 Task: Create a sub task Release to Production / Go Live for the task  Implement payment gateway integration for the app in the project TreePlan , assign it to team member softage.9@softage.net and update the status of the sub task to  On Track  , set the priority of the sub task to Low.
Action: Mouse moved to (20, 60)
Screenshot: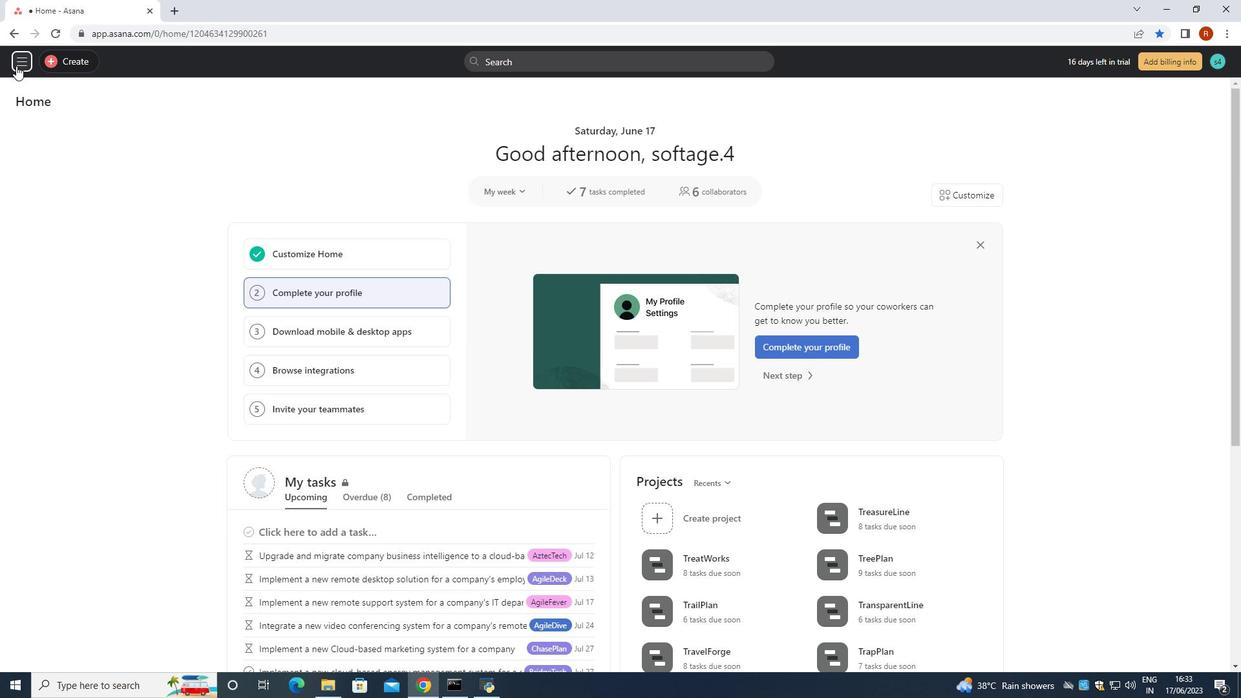 
Action: Mouse pressed left at (20, 60)
Screenshot: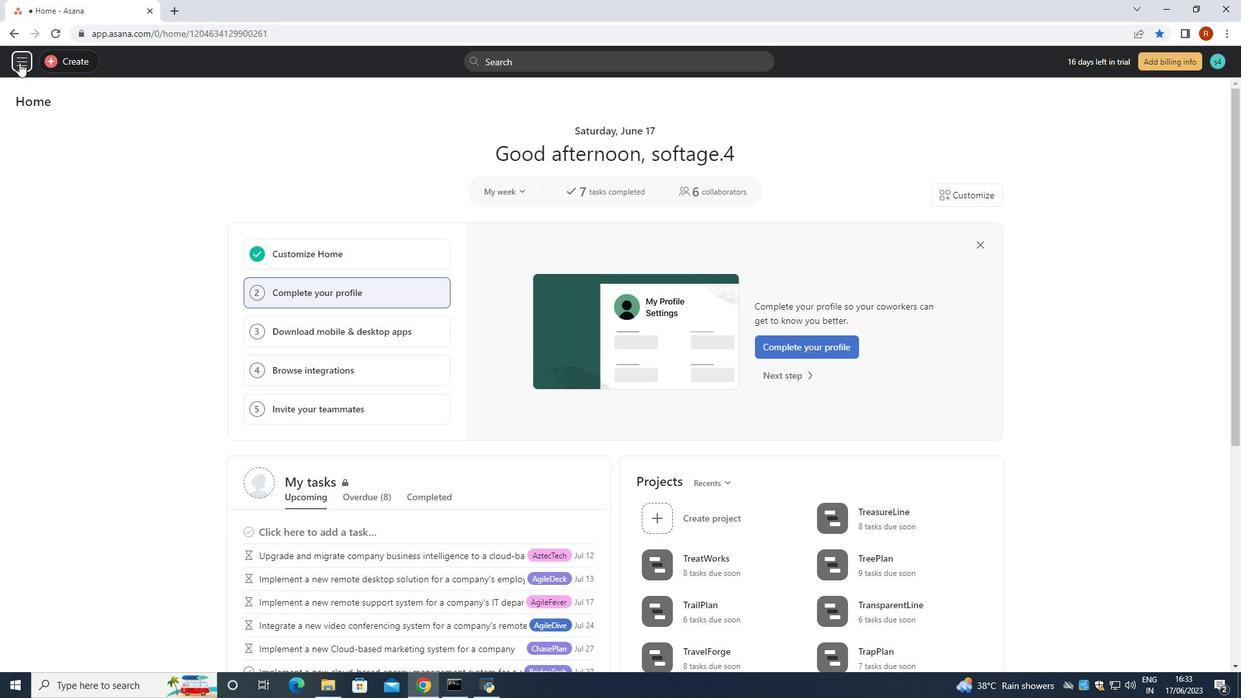 
Action: Mouse moved to (67, 296)
Screenshot: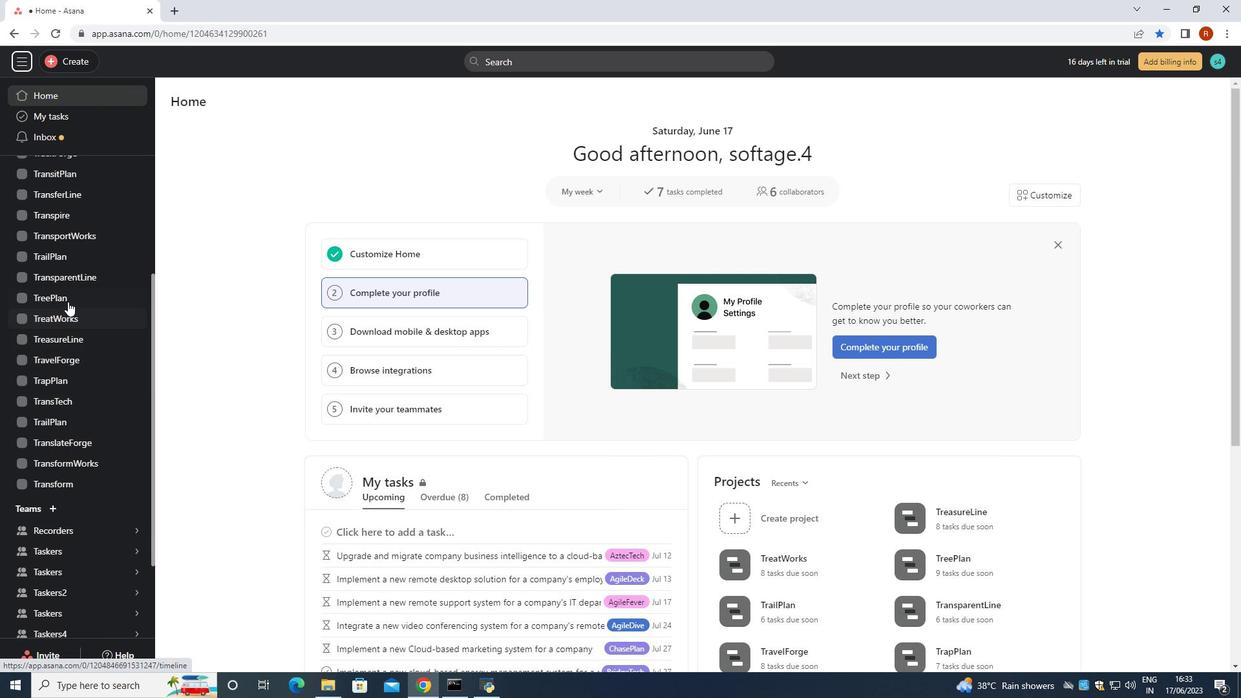 
Action: Mouse pressed left at (67, 296)
Screenshot: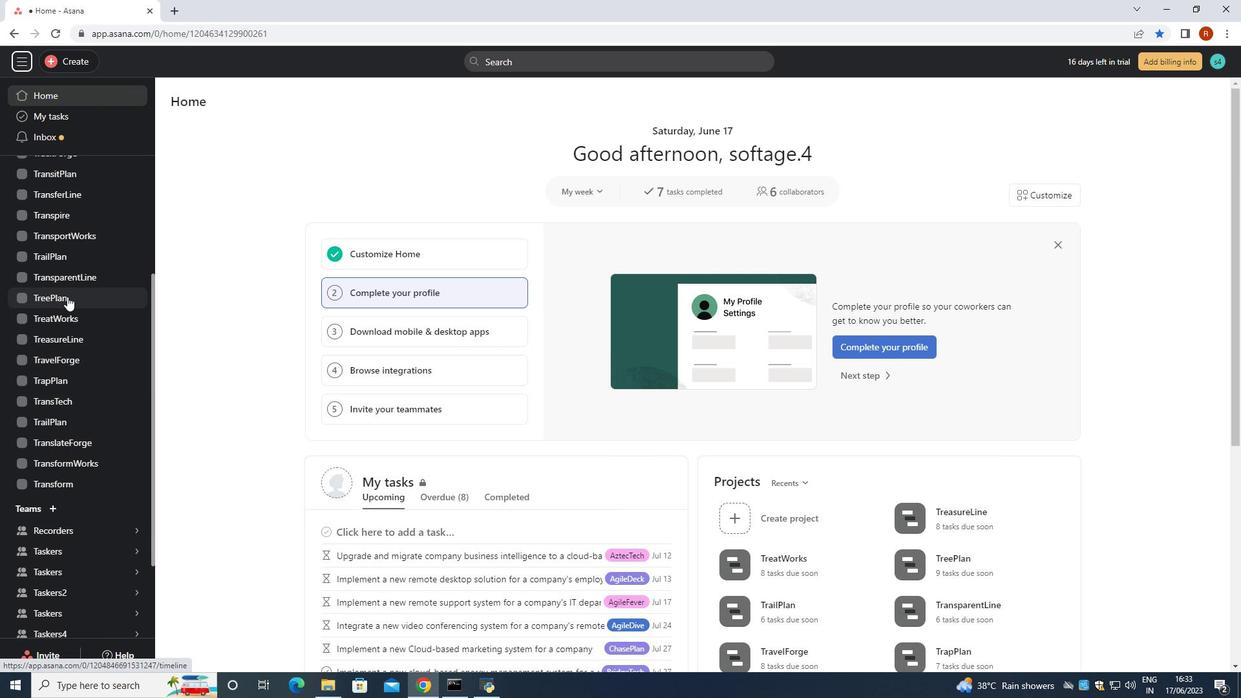 
Action: Mouse moved to (487, 311)
Screenshot: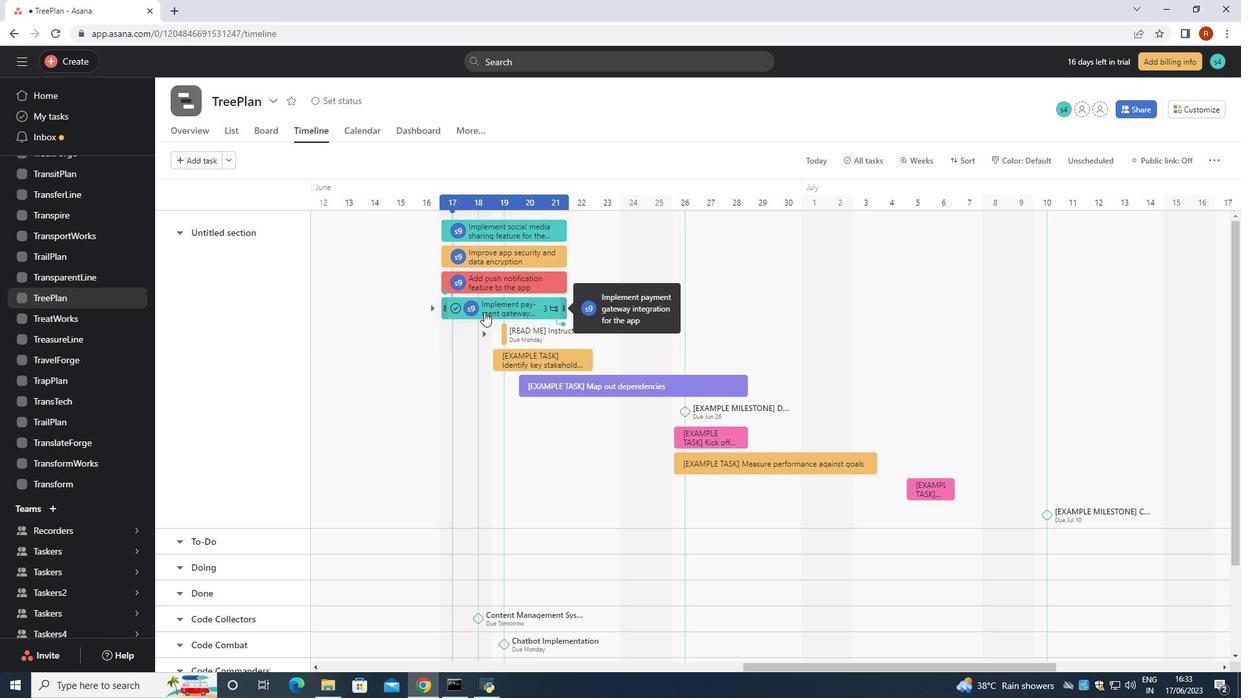 
Action: Mouse pressed left at (487, 311)
Screenshot: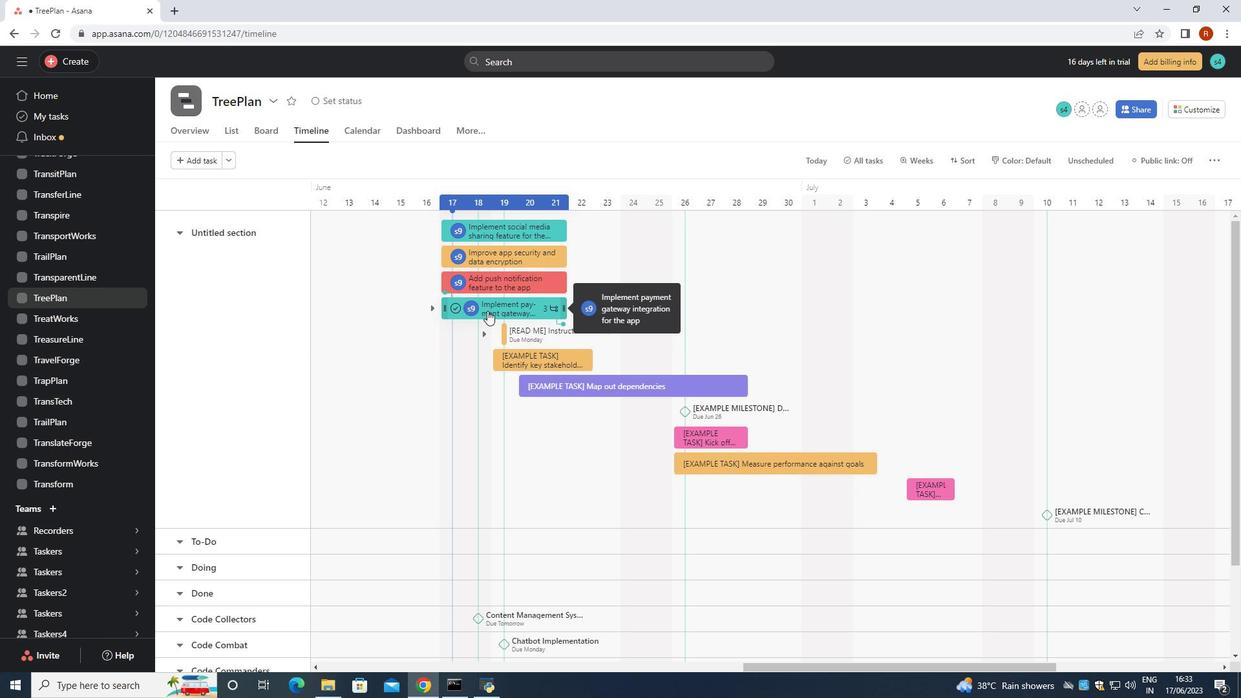 
Action: Mouse moved to (1037, 279)
Screenshot: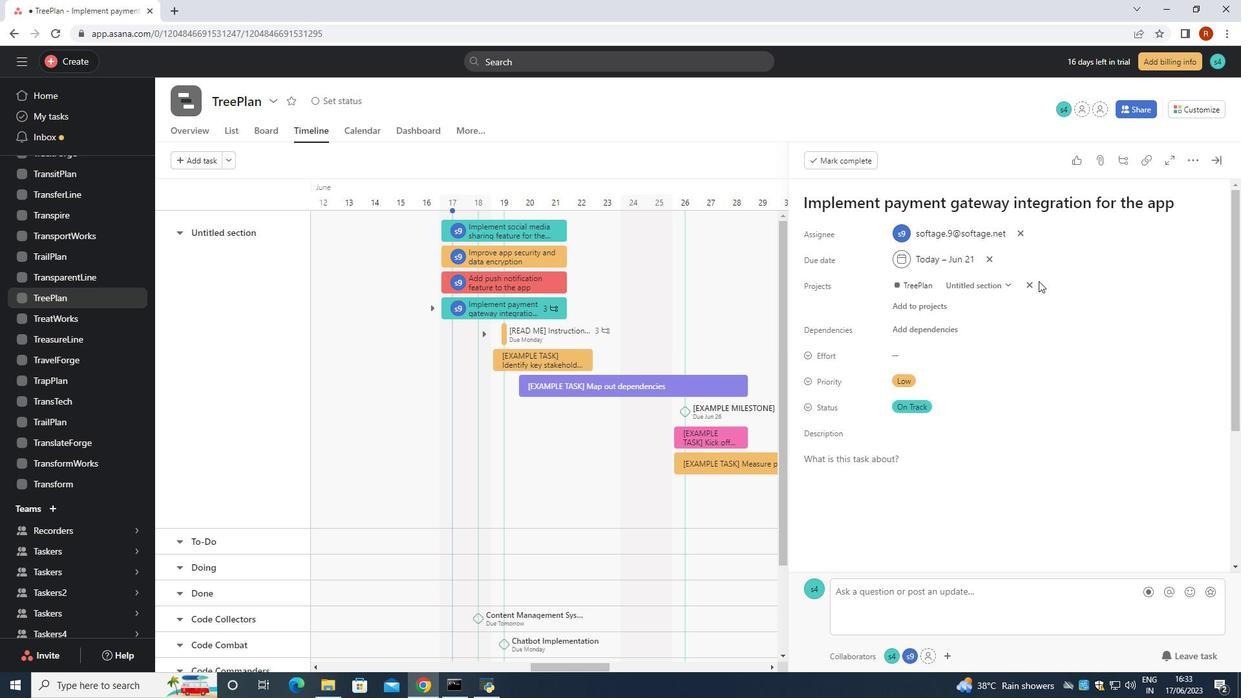 
Action: Mouse scrolled (1037, 278) with delta (0, 0)
Screenshot: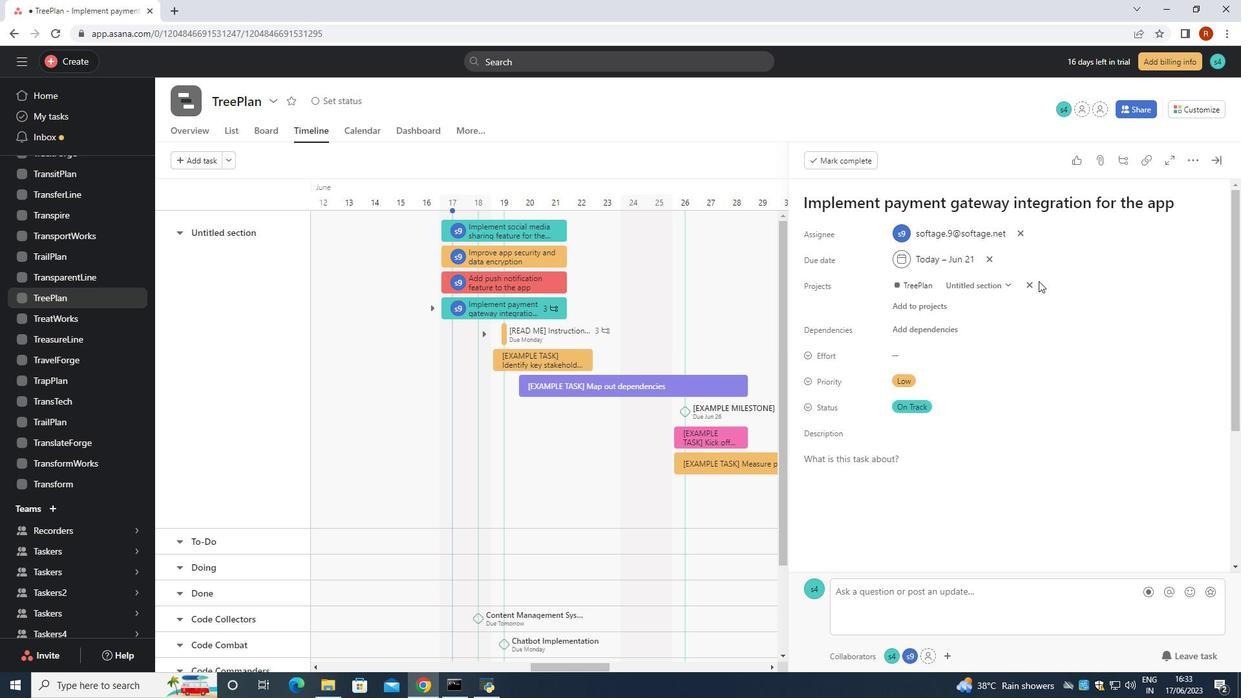 
Action: Mouse moved to (1035, 279)
Screenshot: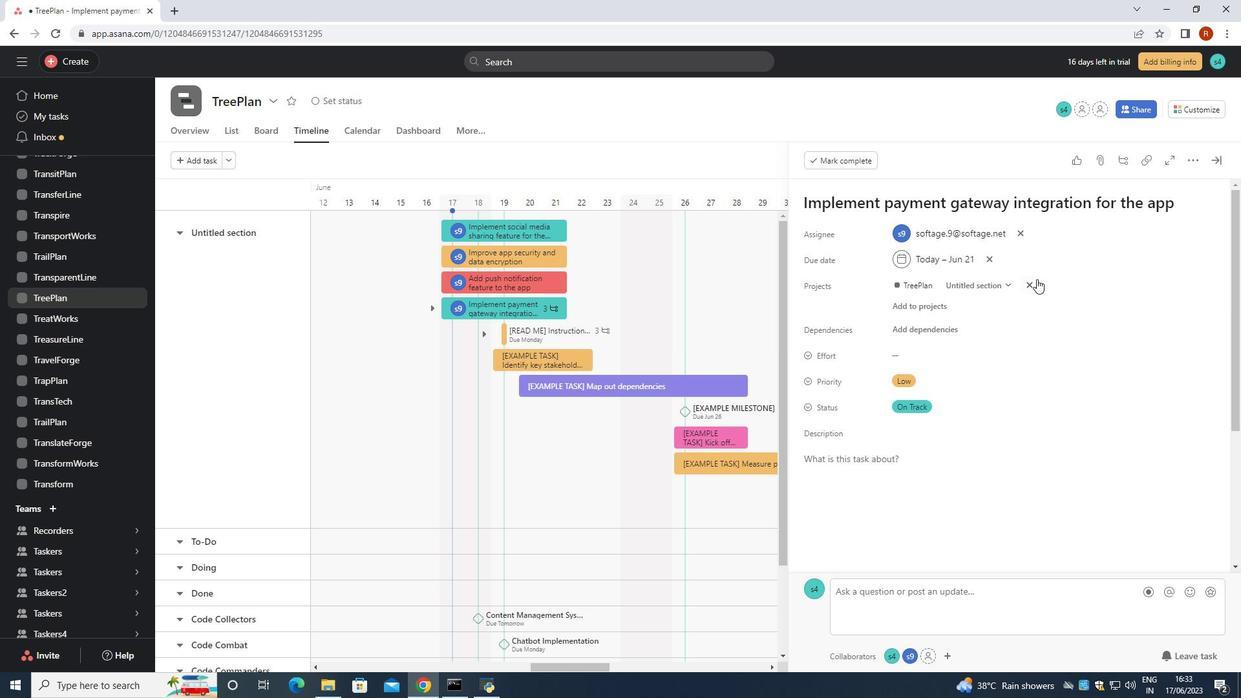 
Action: Mouse scrolled (1035, 278) with delta (0, 0)
Screenshot: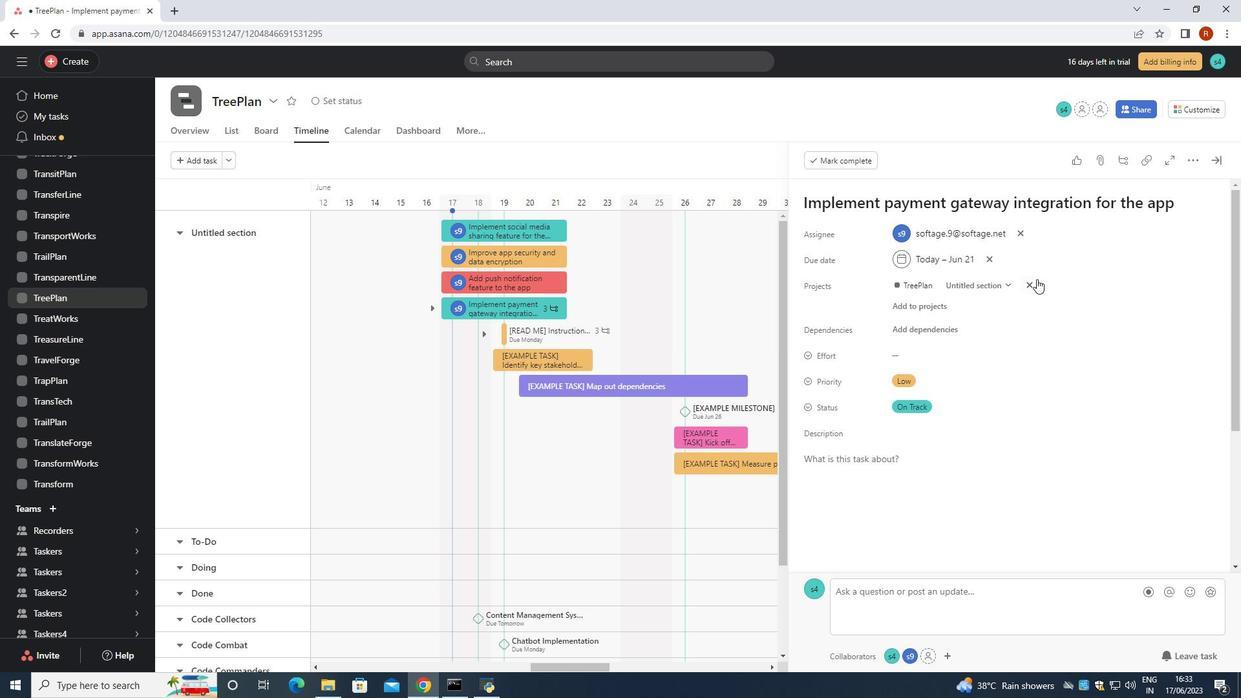 
Action: Mouse moved to (1028, 294)
Screenshot: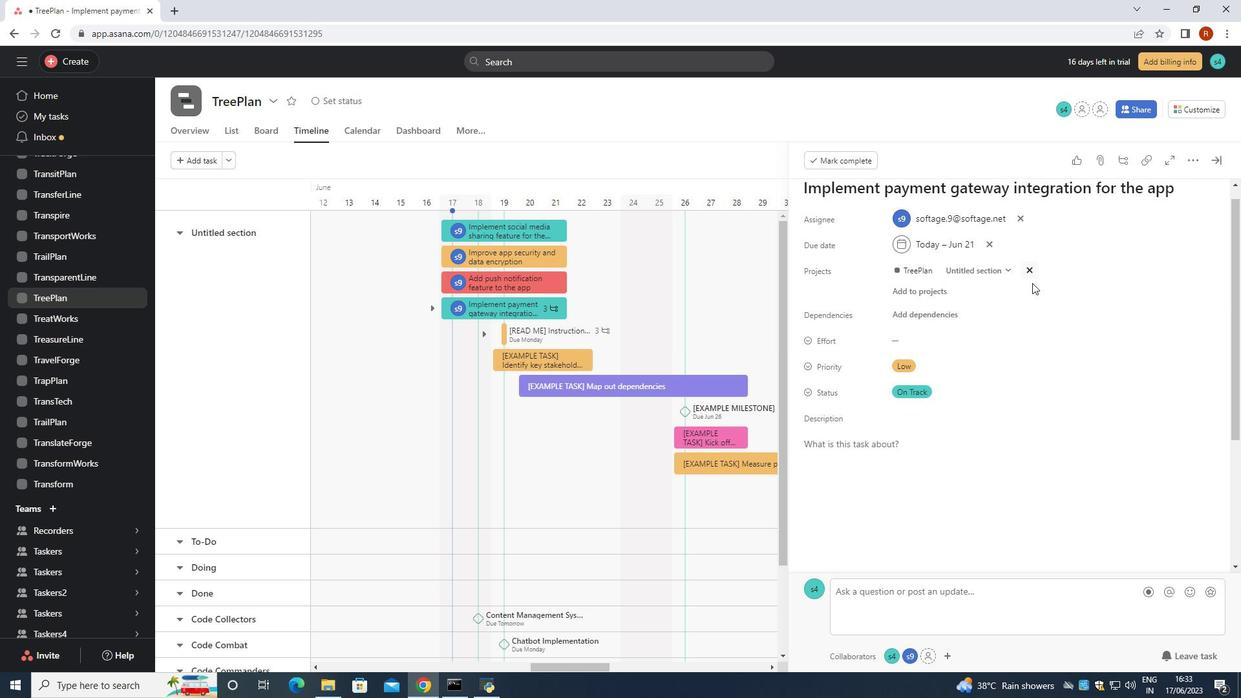 
Action: Mouse scrolled (1030, 289) with delta (0, 0)
Screenshot: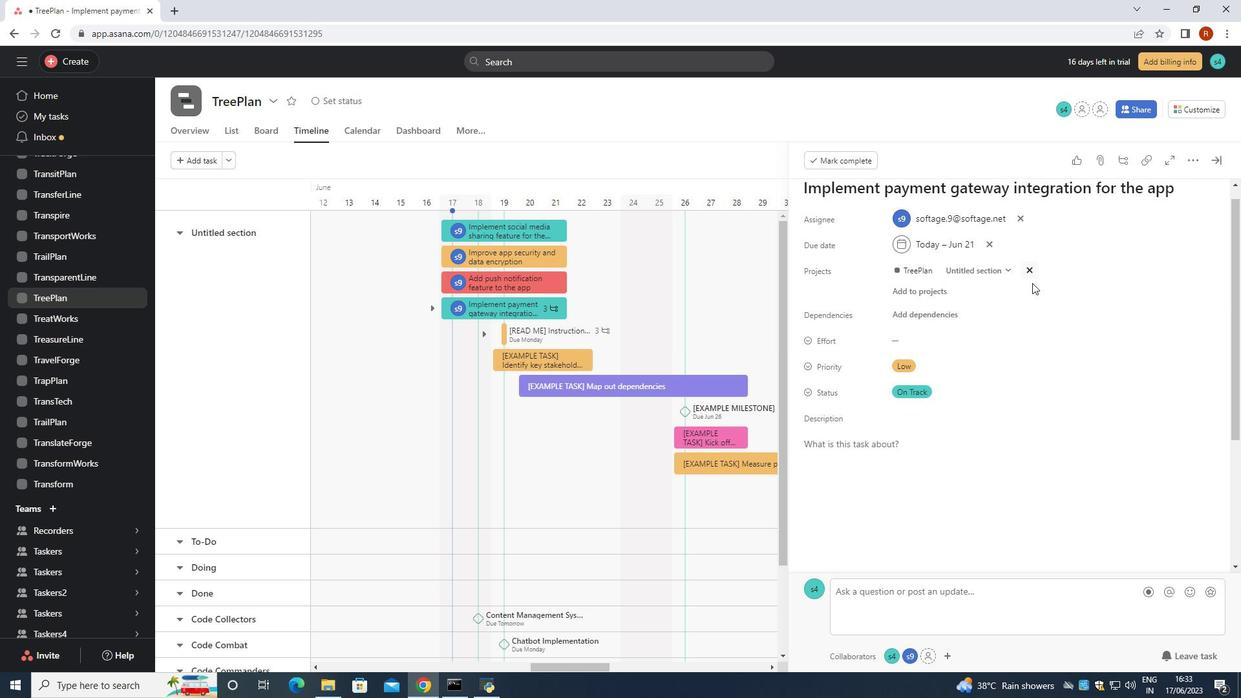 
Action: Mouse moved to (1027, 302)
Screenshot: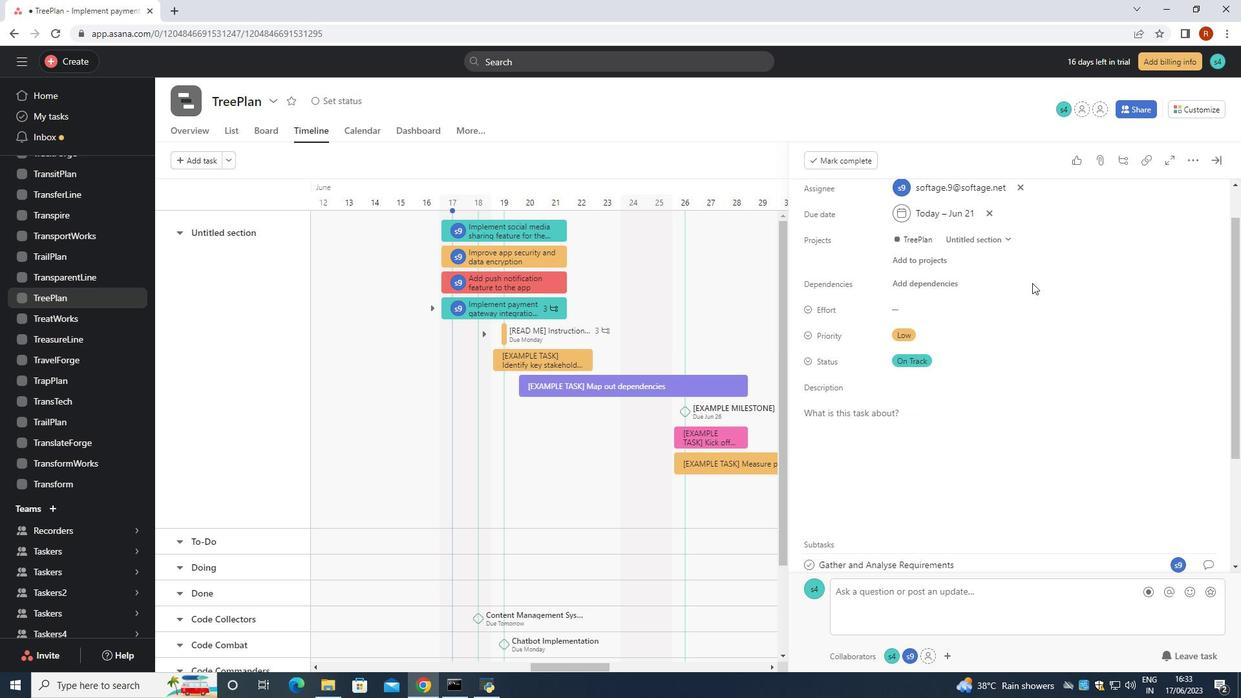 
Action: Mouse scrolled (1028, 295) with delta (0, 0)
Screenshot: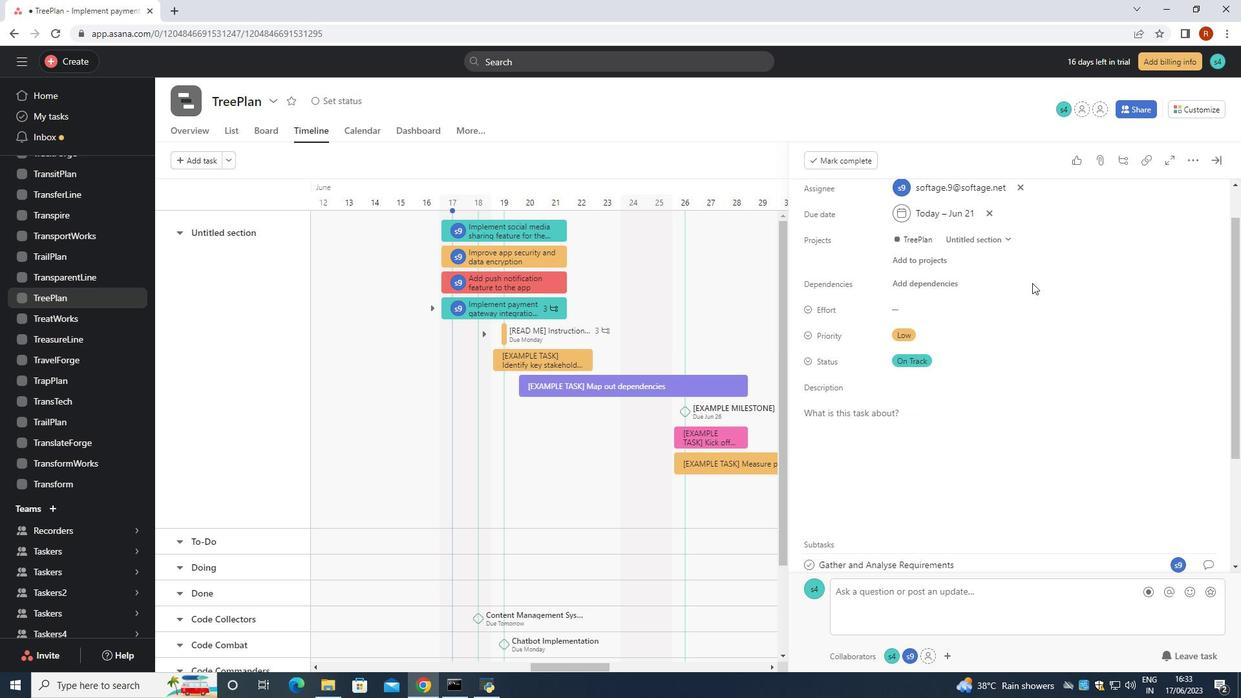
Action: Mouse moved to (1024, 307)
Screenshot: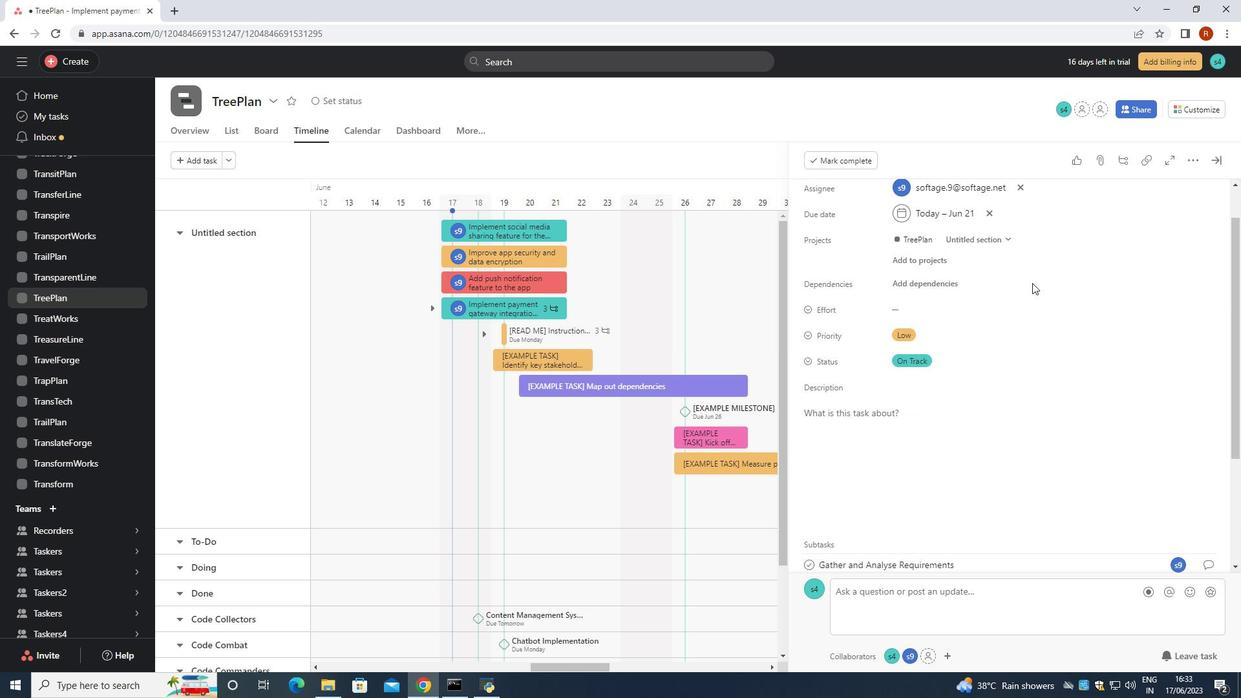 
Action: Mouse scrolled (1027, 301) with delta (0, 0)
Screenshot: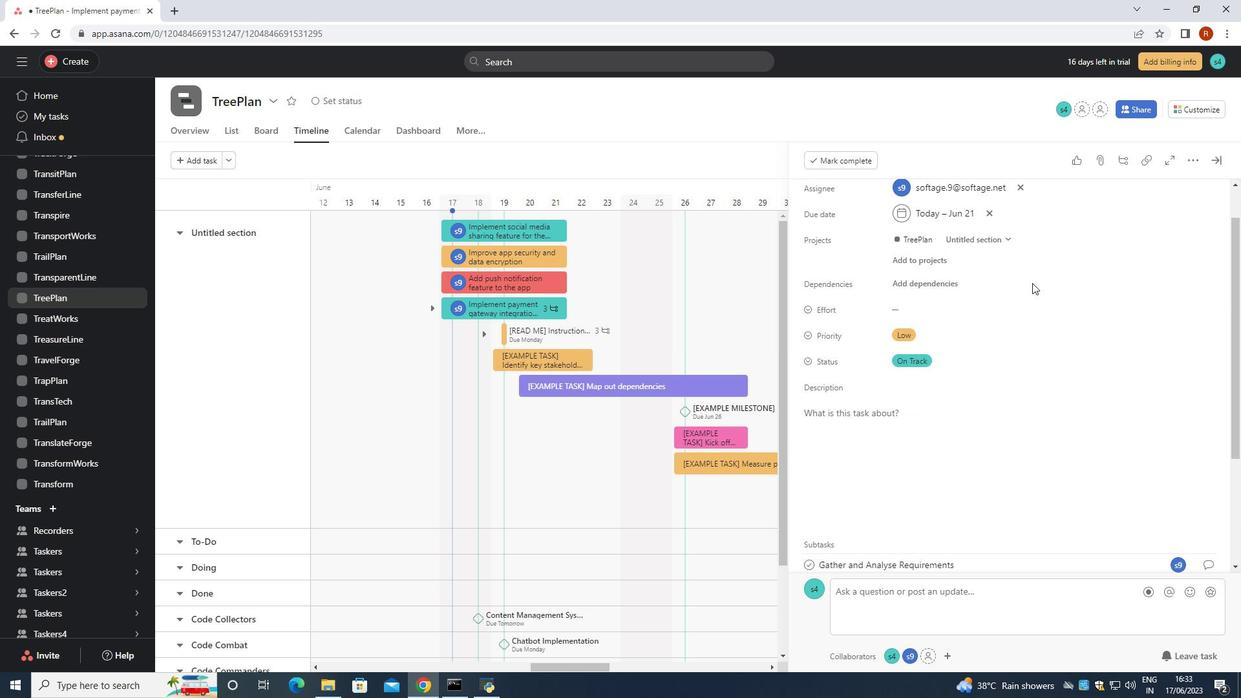 
Action: Mouse moved to (998, 349)
Screenshot: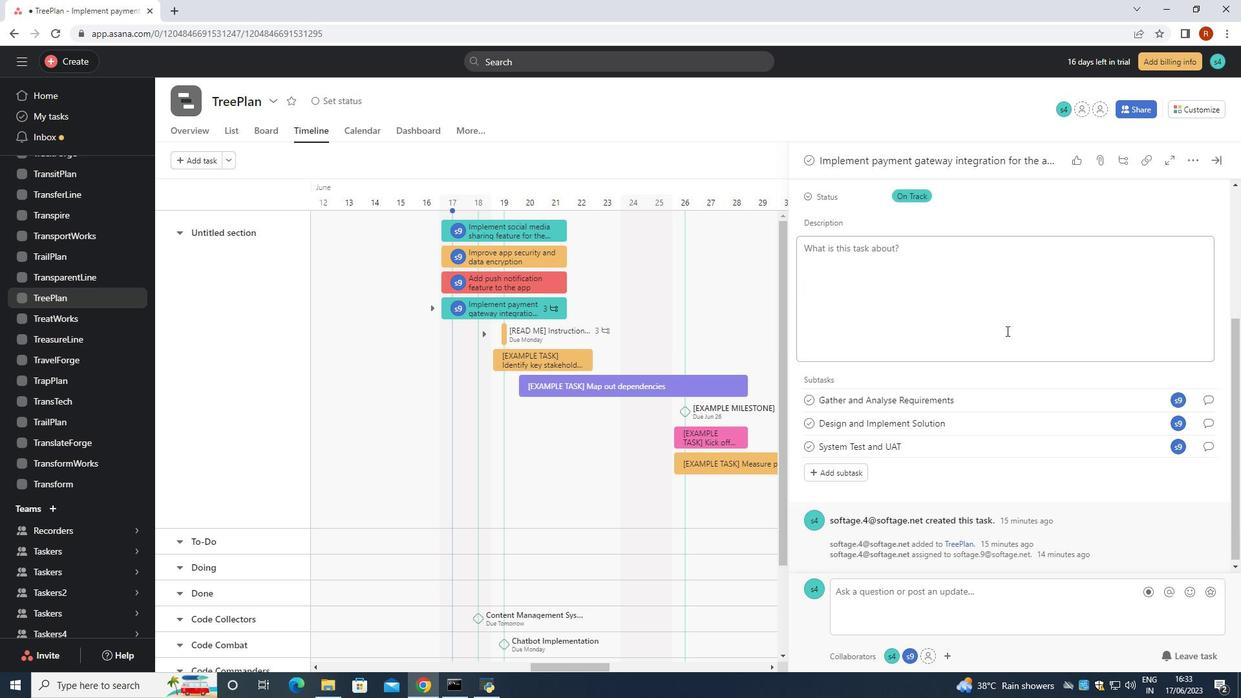 
Action: Mouse scrolled (998, 348) with delta (0, 0)
Screenshot: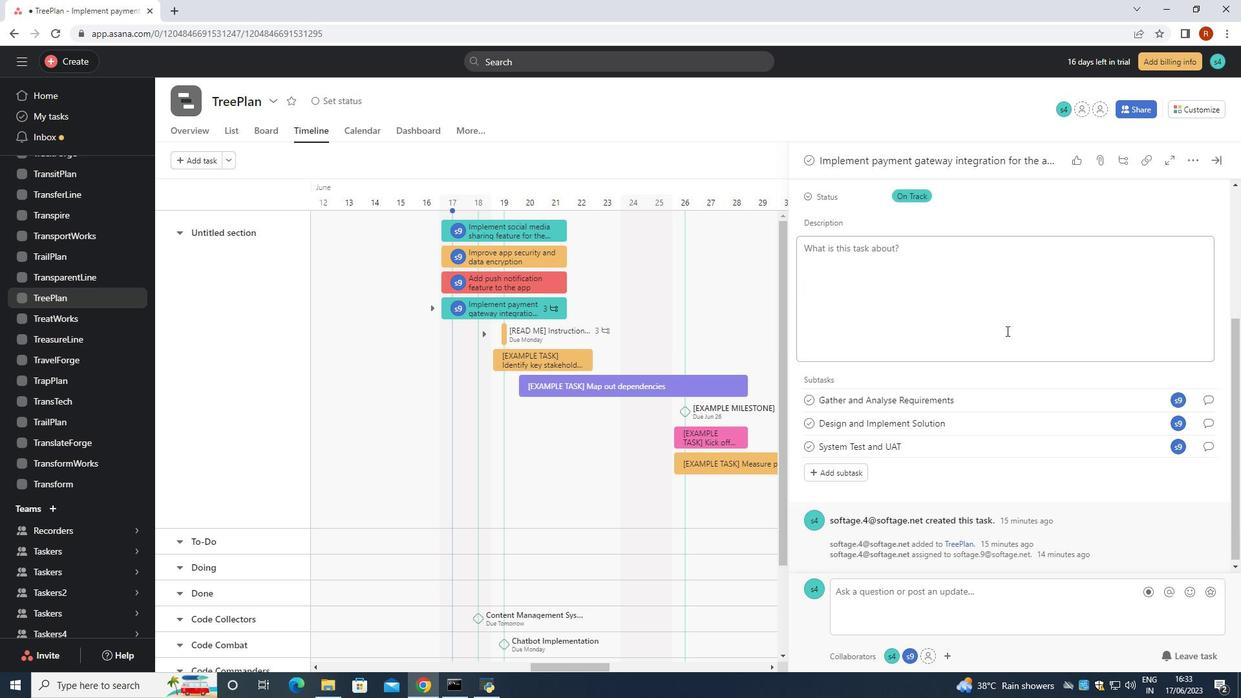 
Action: Mouse moved to (997, 351)
Screenshot: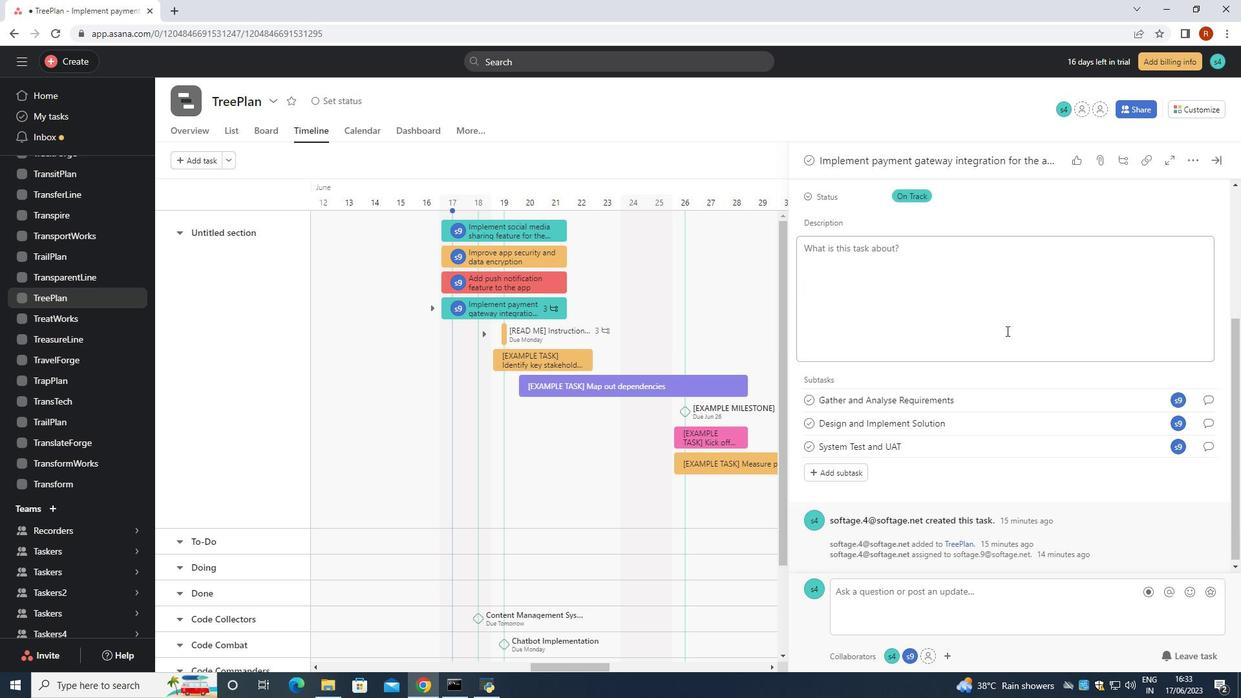 
Action: Mouse scrolled (997, 351) with delta (0, 0)
Screenshot: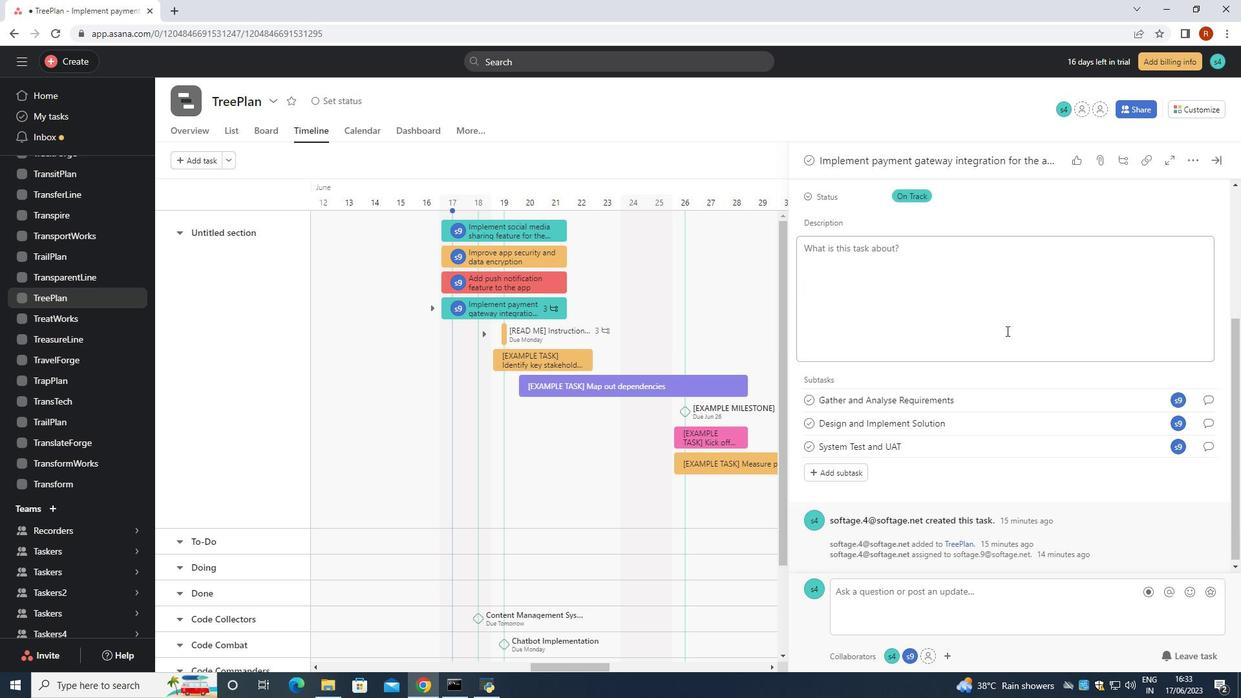 
Action: Mouse moved to (997, 352)
Screenshot: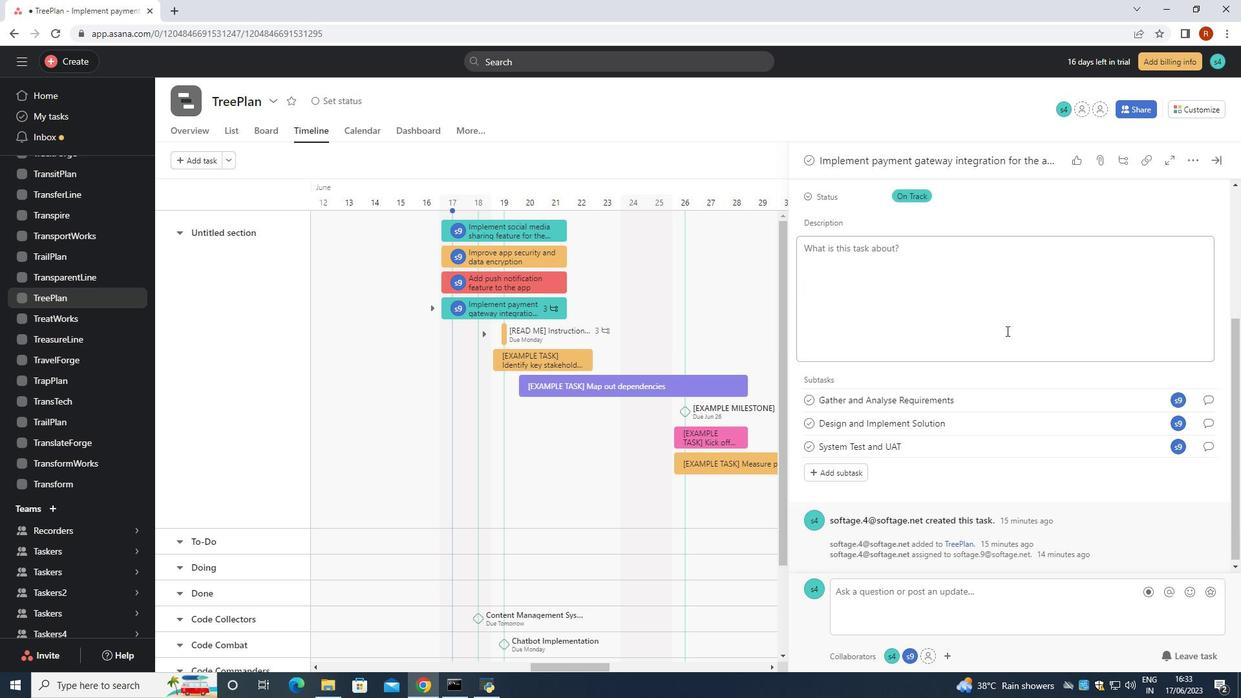 
Action: Mouse scrolled (997, 351) with delta (0, 0)
Screenshot: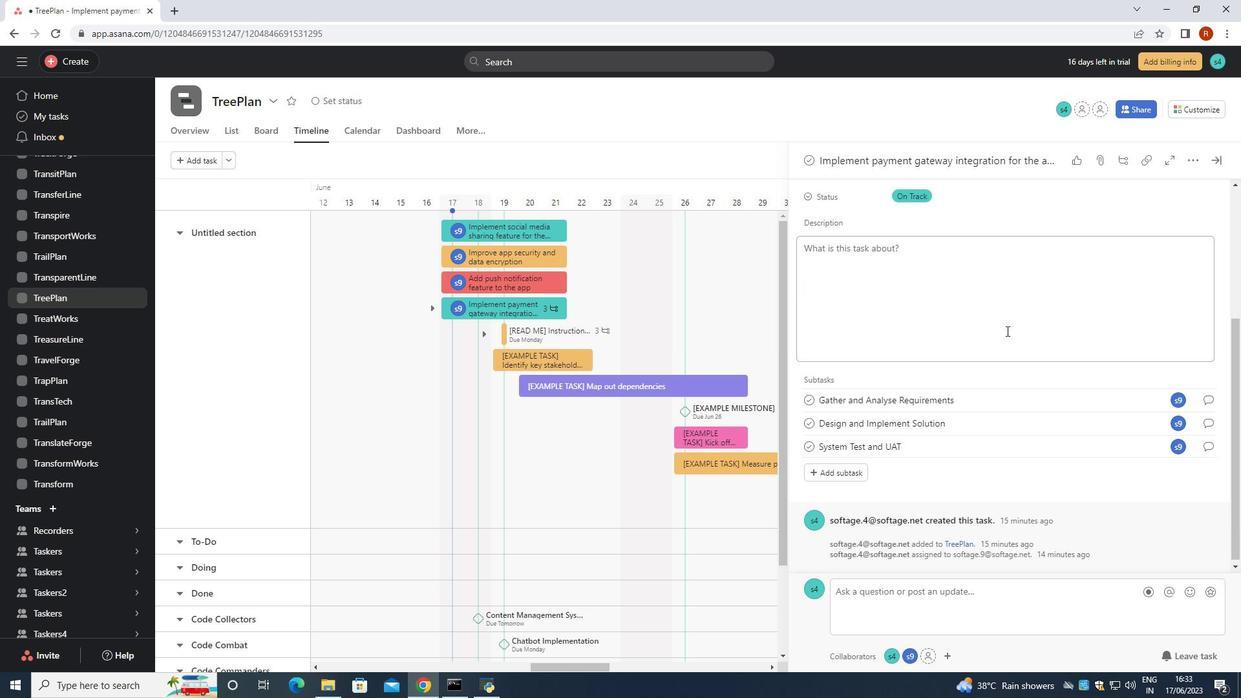 
Action: Mouse moved to (848, 465)
Screenshot: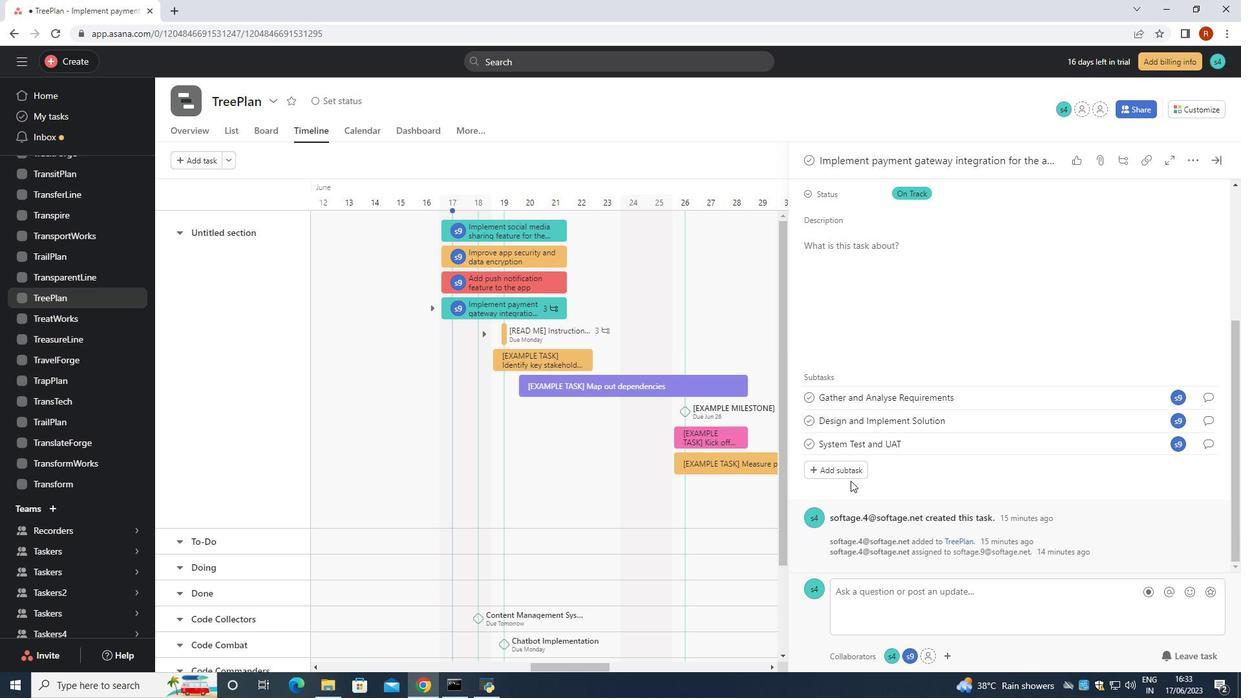 
Action: Mouse pressed left at (848, 465)
Screenshot: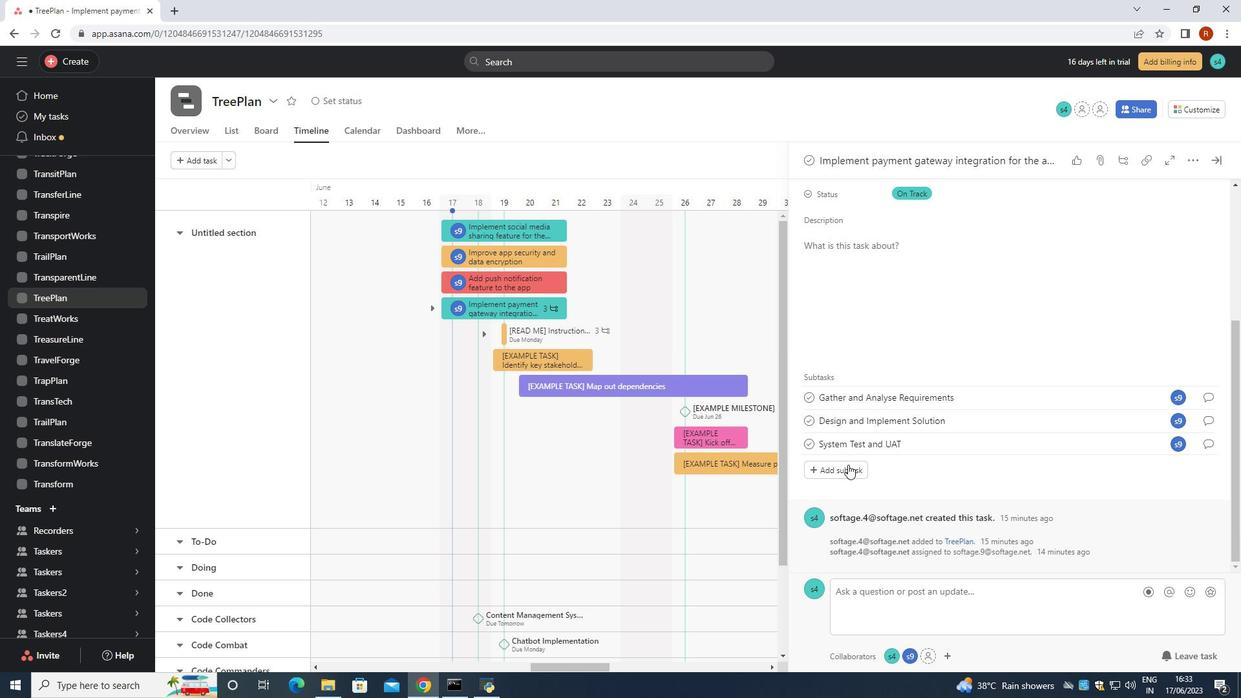
Action: Key pressed <Key.shift><Key.shift><Key.shift><Key.shift><Key.shift><Key.shift><Key.shift><Key.shift><Key.shift><Key.shift><Key.shift><Key.shift>Release<Key.space>to<Key.space><Key.shift>Production<Key.space><Key.backspace>l<Key.backspace>/<Key.shift>Go<Key.space><Key.shift>Live
Screenshot: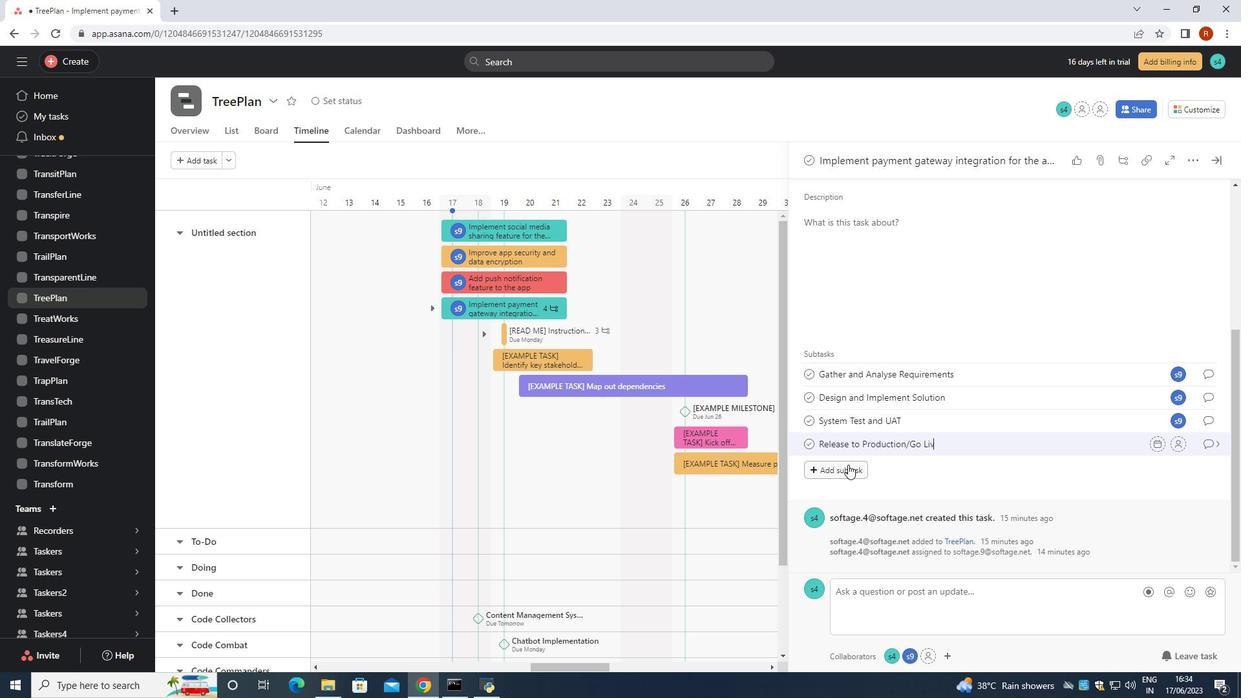 
Action: Mouse moved to (1180, 443)
Screenshot: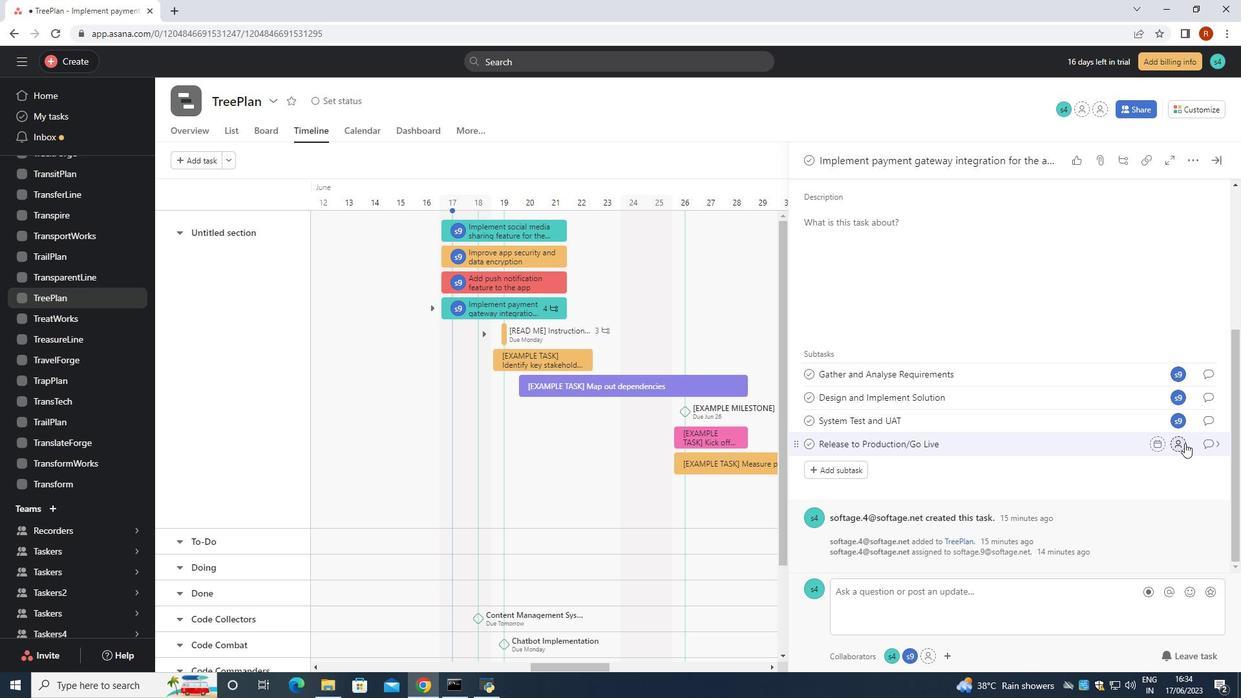 
Action: Mouse pressed left at (1180, 443)
Screenshot: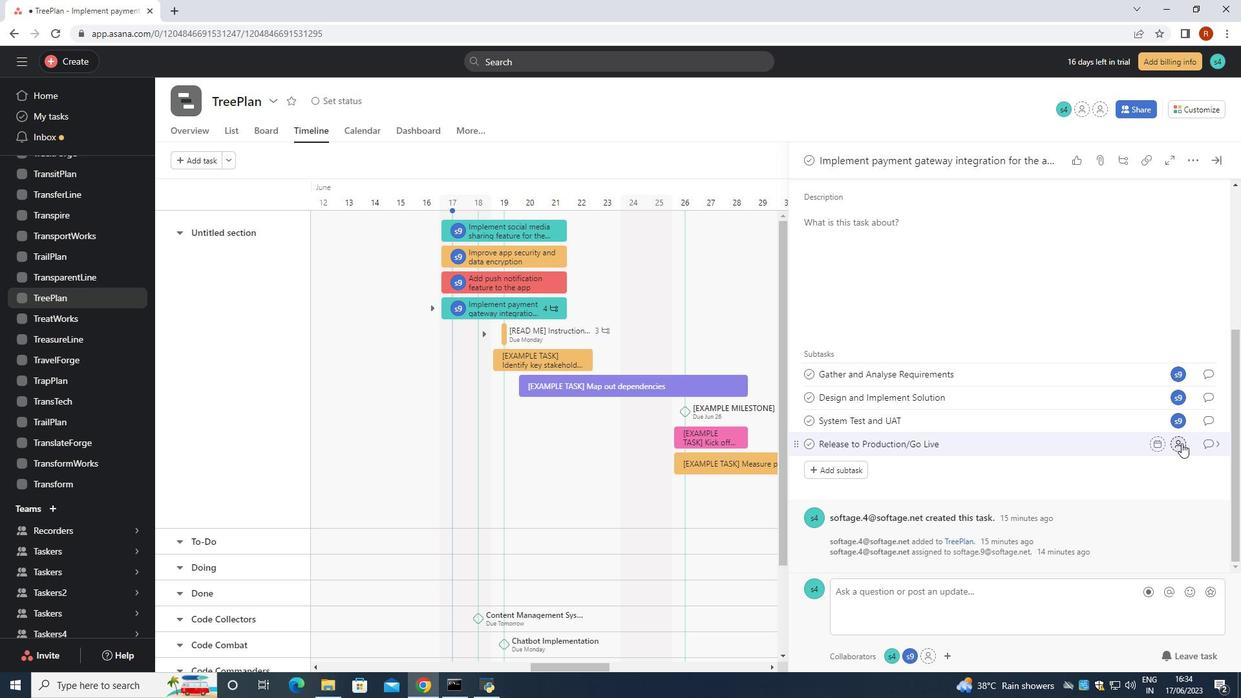
Action: Mouse moved to (1181, 442)
Screenshot: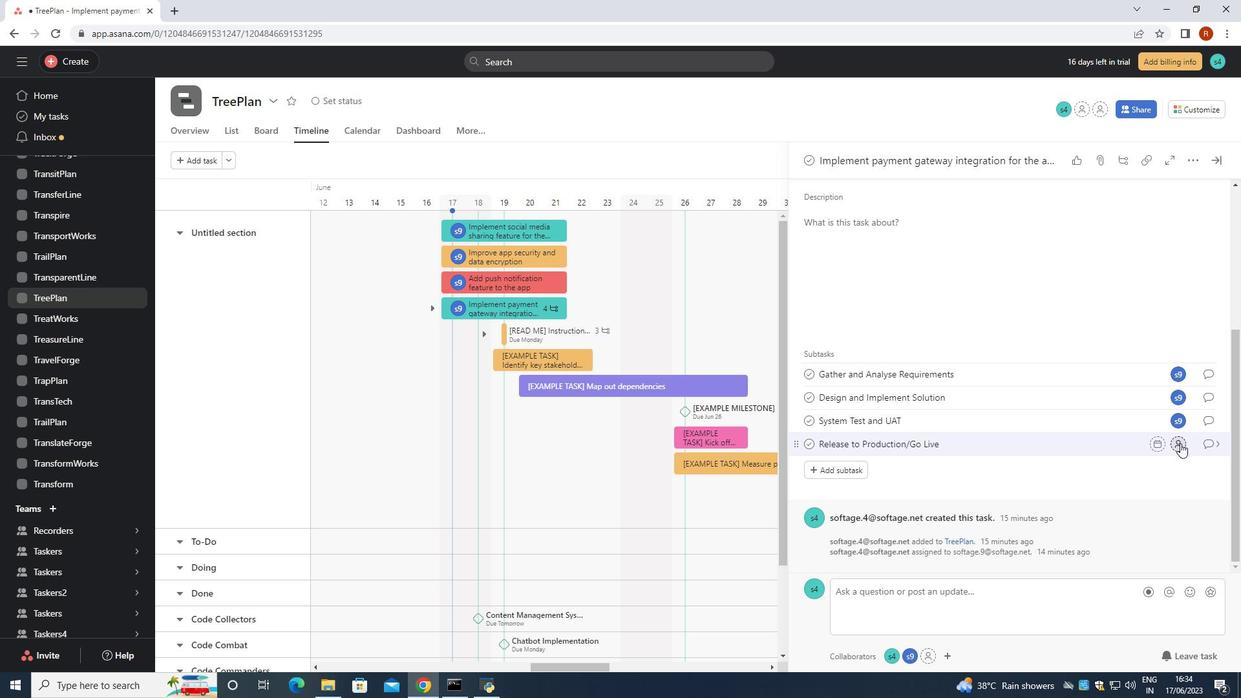 
Action: Key pressed softage.9<Key.shift>@softage.net
Screenshot: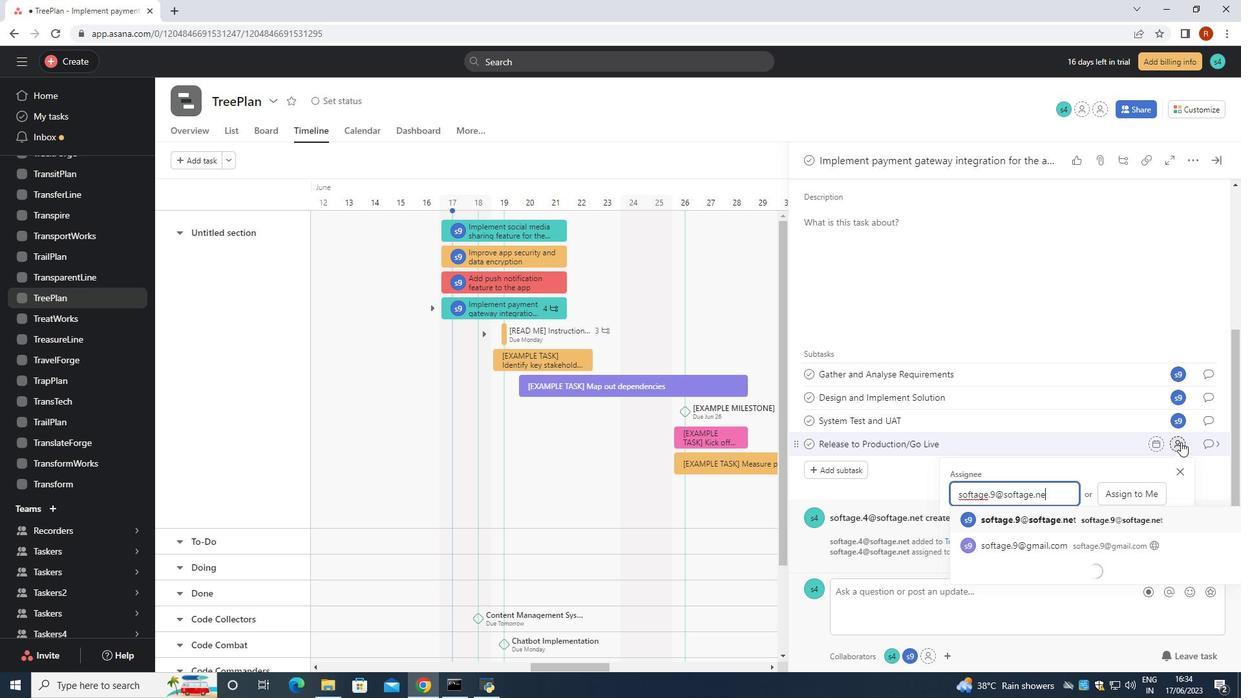 
Action: Mouse moved to (1060, 521)
Screenshot: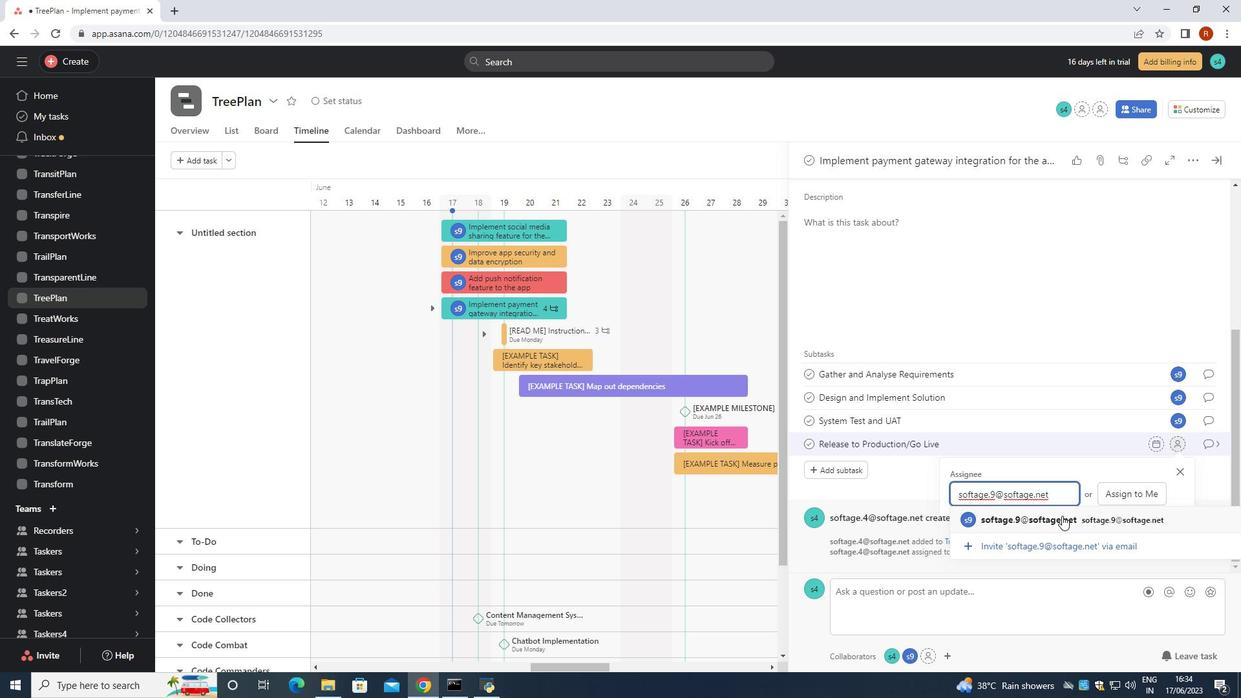 
Action: Mouse pressed left at (1060, 521)
Screenshot: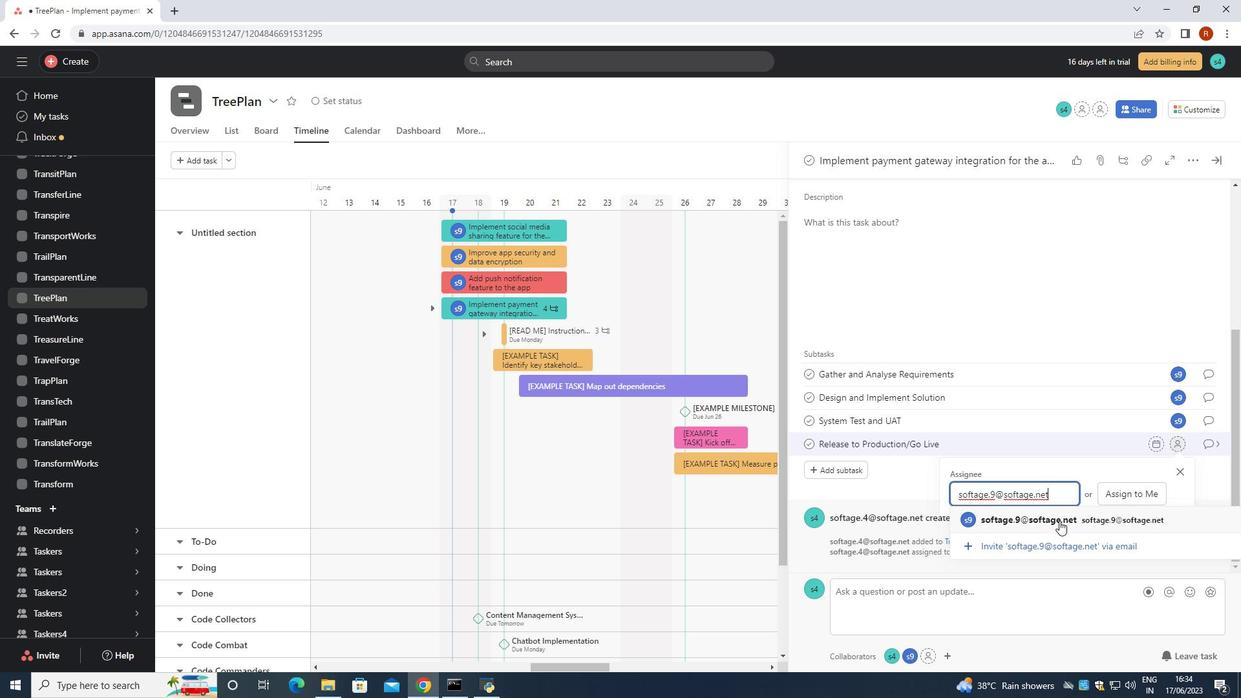 
Action: Mouse moved to (1212, 441)
Screenshot: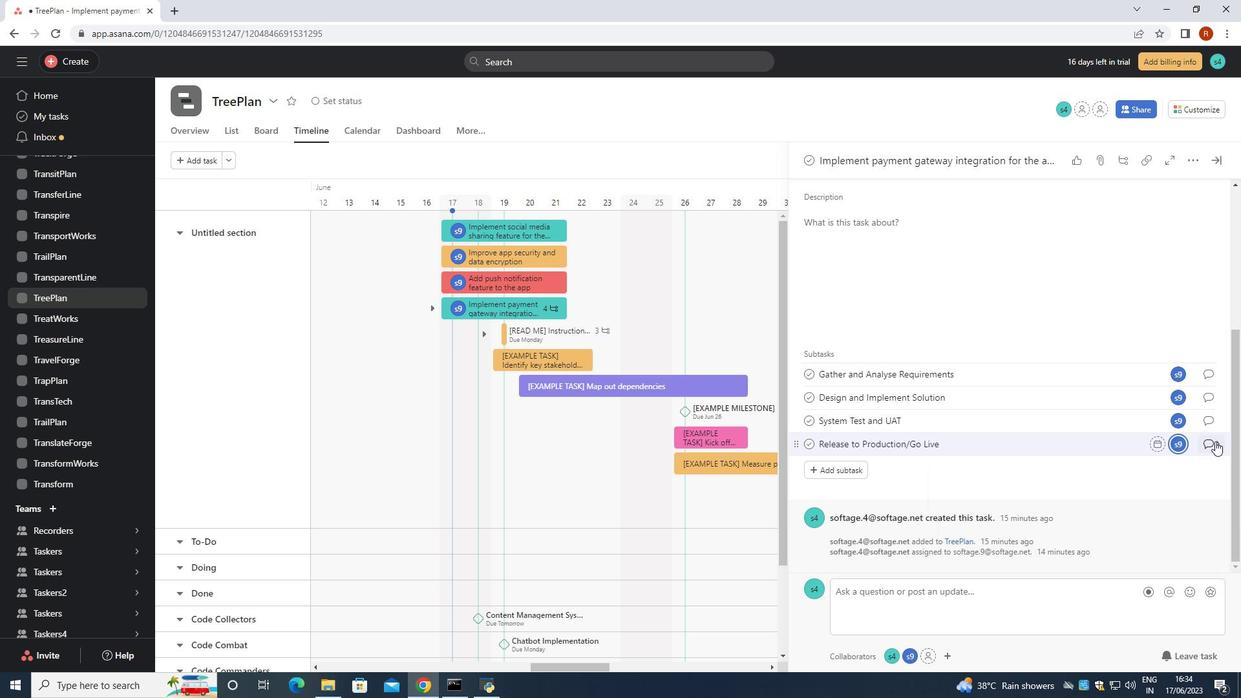 
Action: Mouse pressed left at (1212, 441)
Screenshot: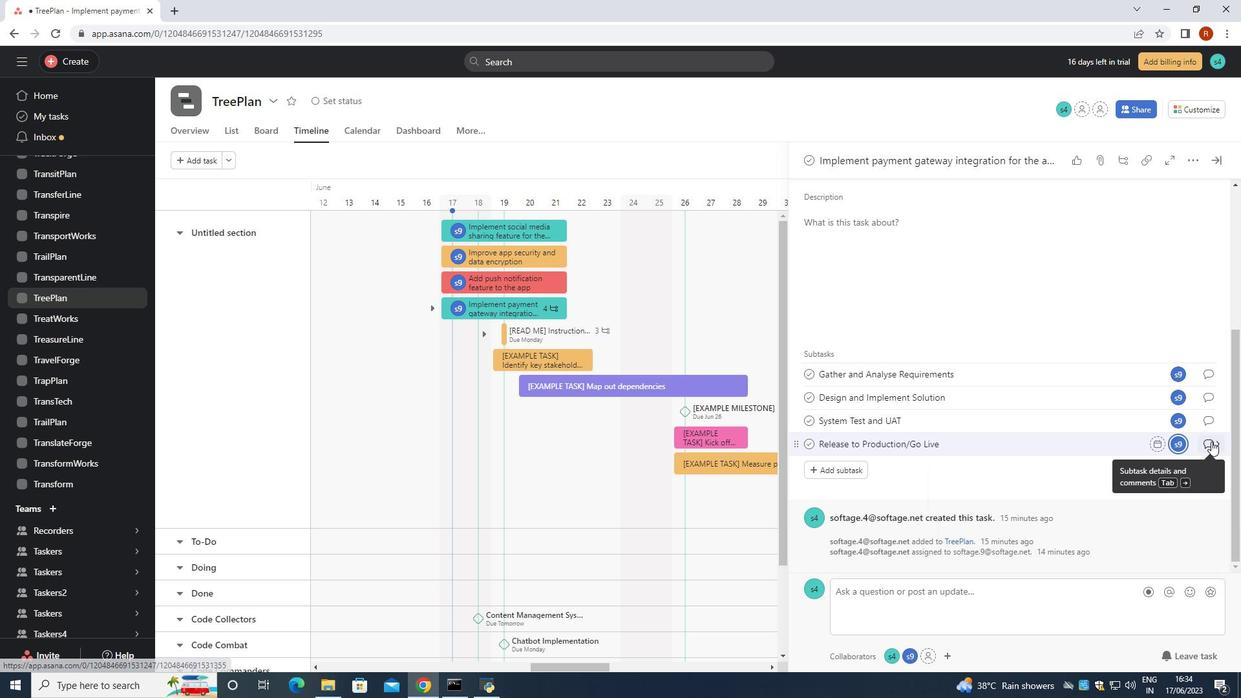 
Action: Mouse moved to (807, 342)
Screenshot: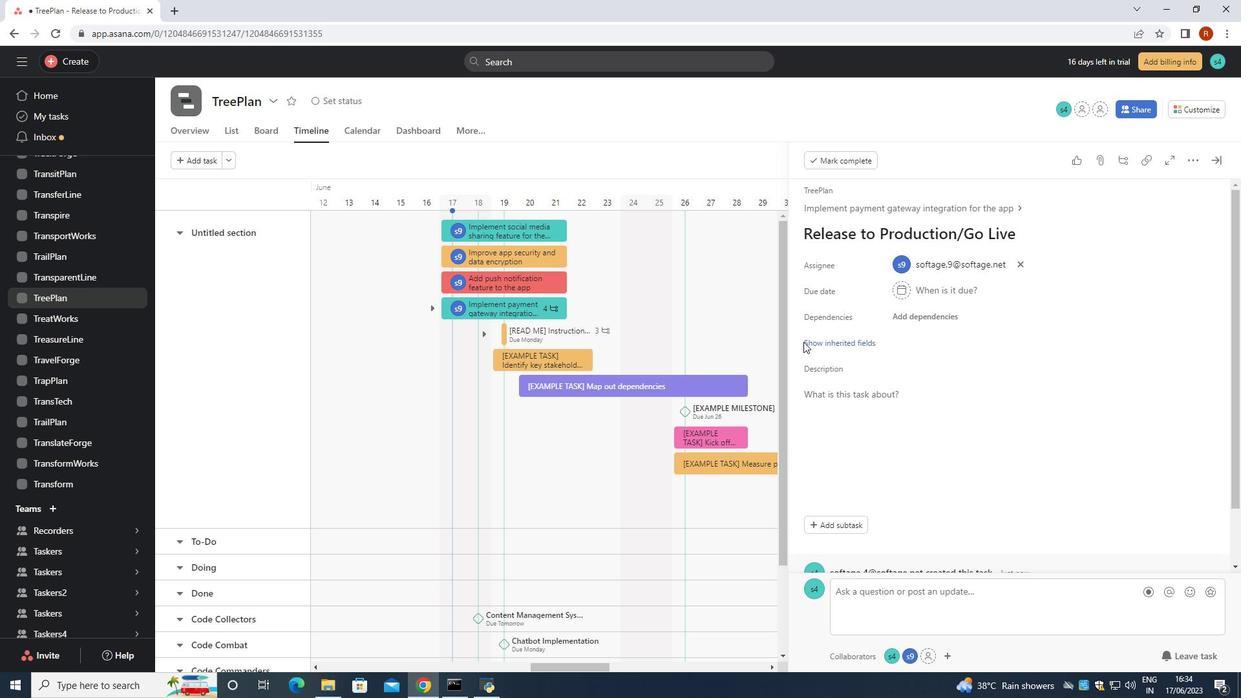 
Action: Mouse pressed left at (807, 342)
Screenshot: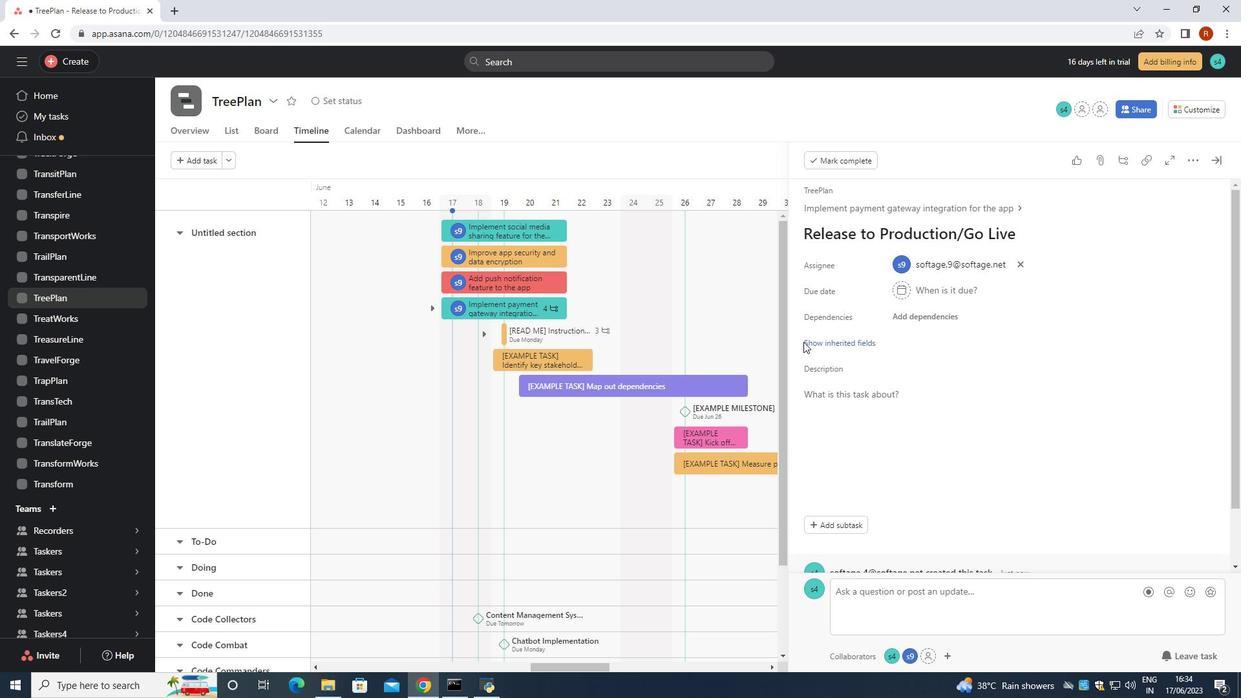
Action: Mouse moved to (895, 415)
Screenshot: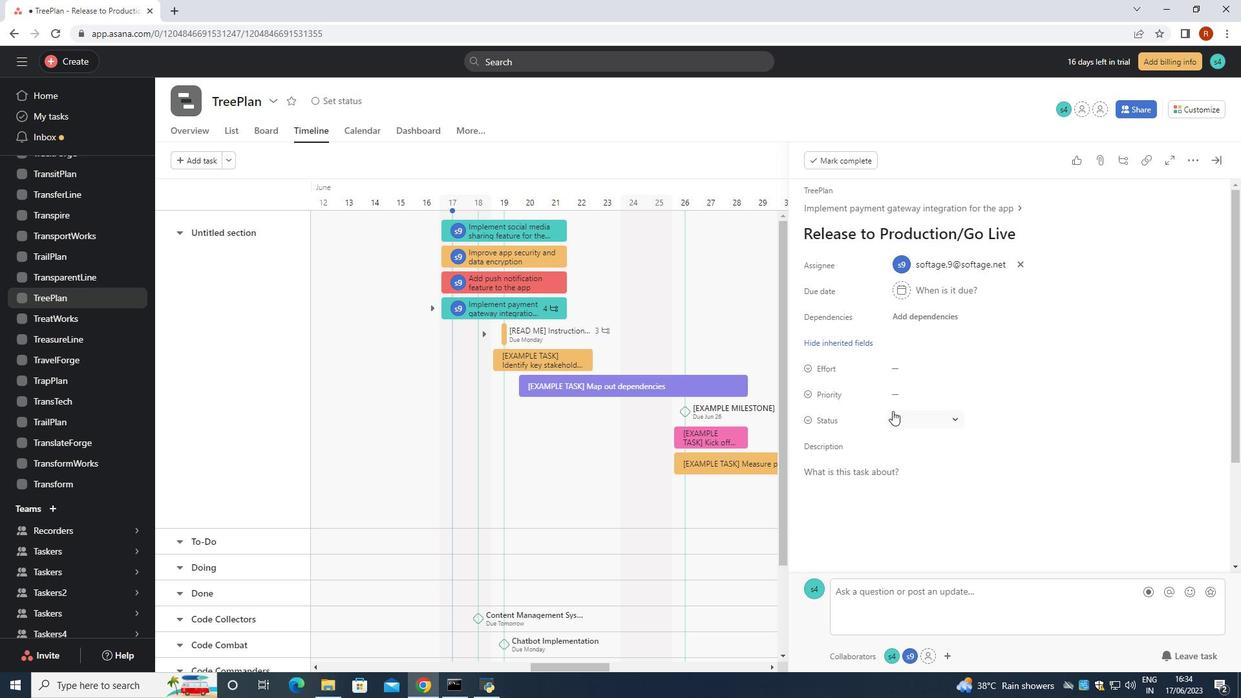 
Action: Mouse pressed left at (895, 415)
Screenshot: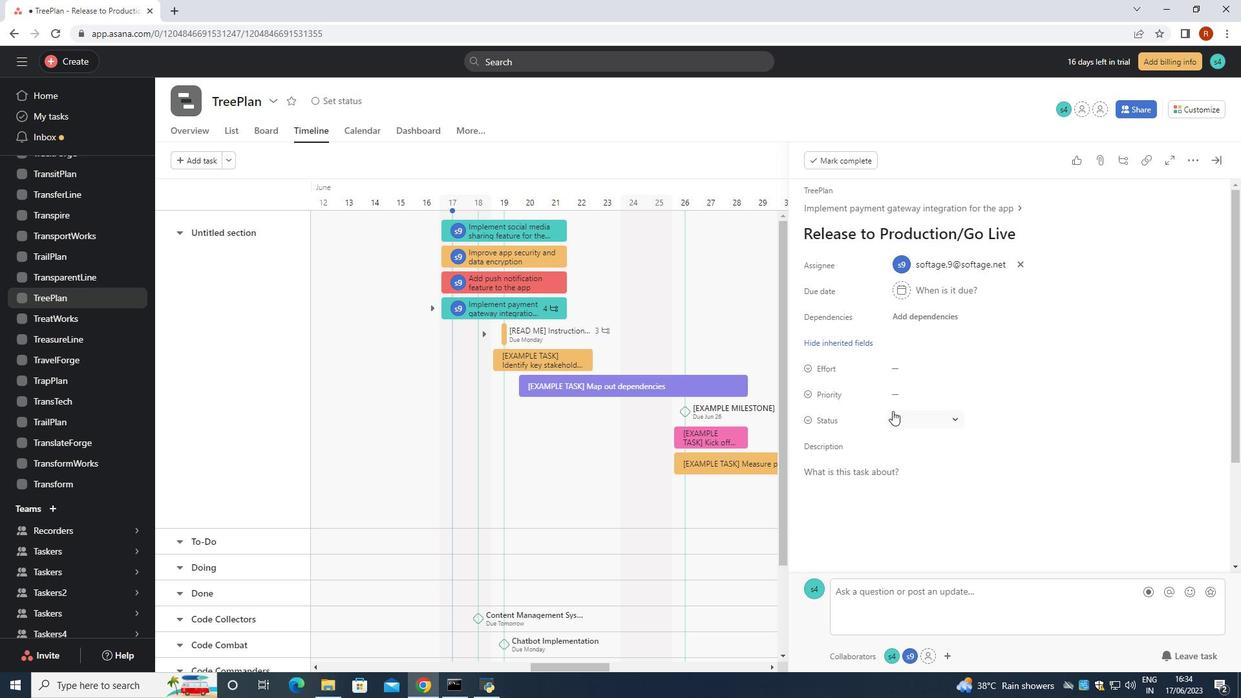 
Action: Mouse moved to (933, 467)
Screenshot: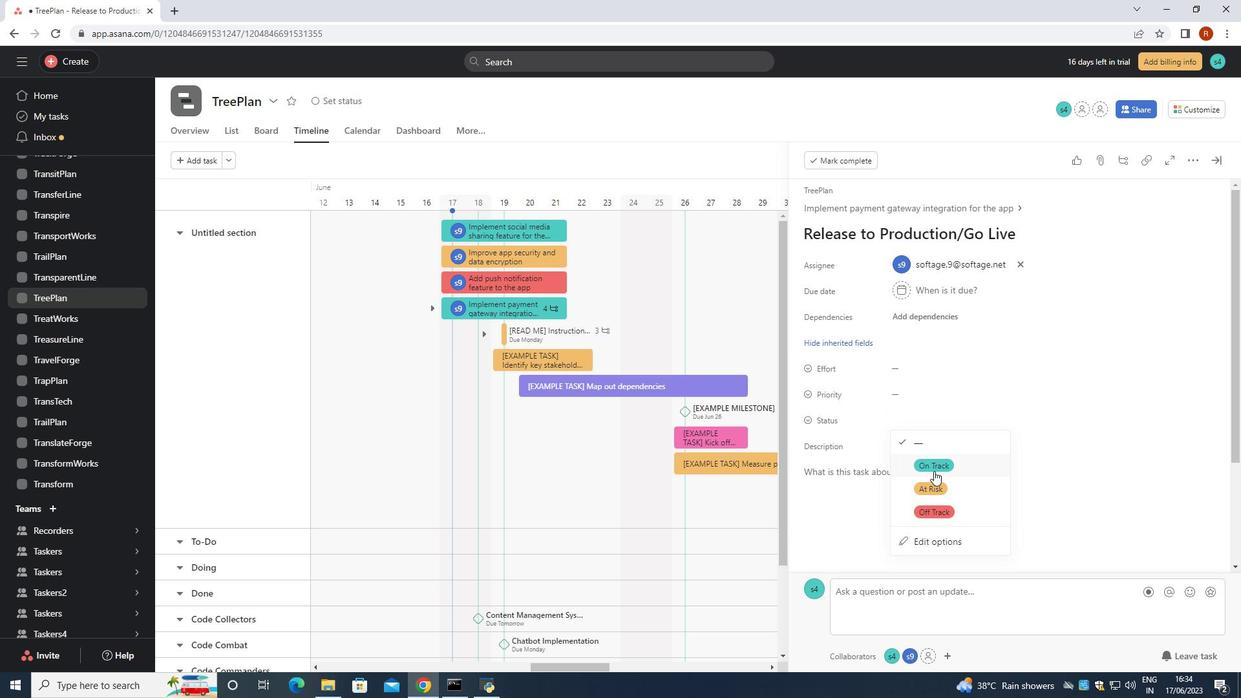 
Action: Mouse pressed left at (933, 467)
Screenshot: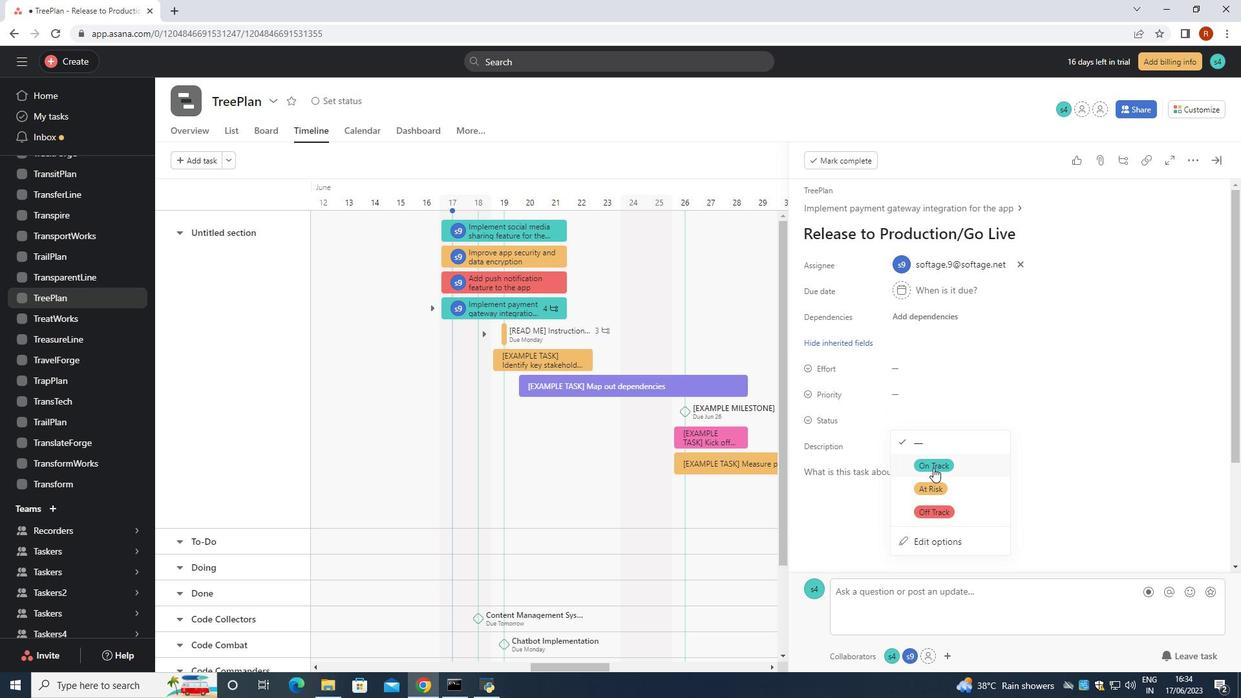 
Action: Mouse moved to (919, 391)
Screenshot: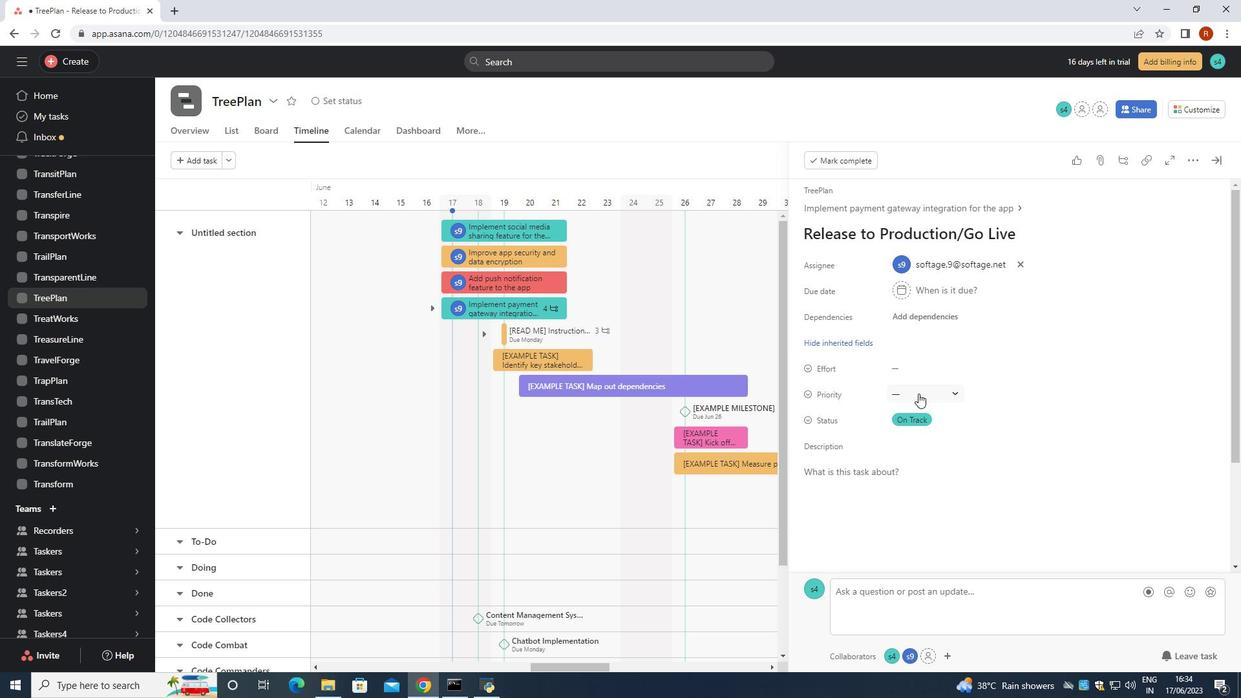 
Action: Mouse pressed left at (919, 391)
Screenshot: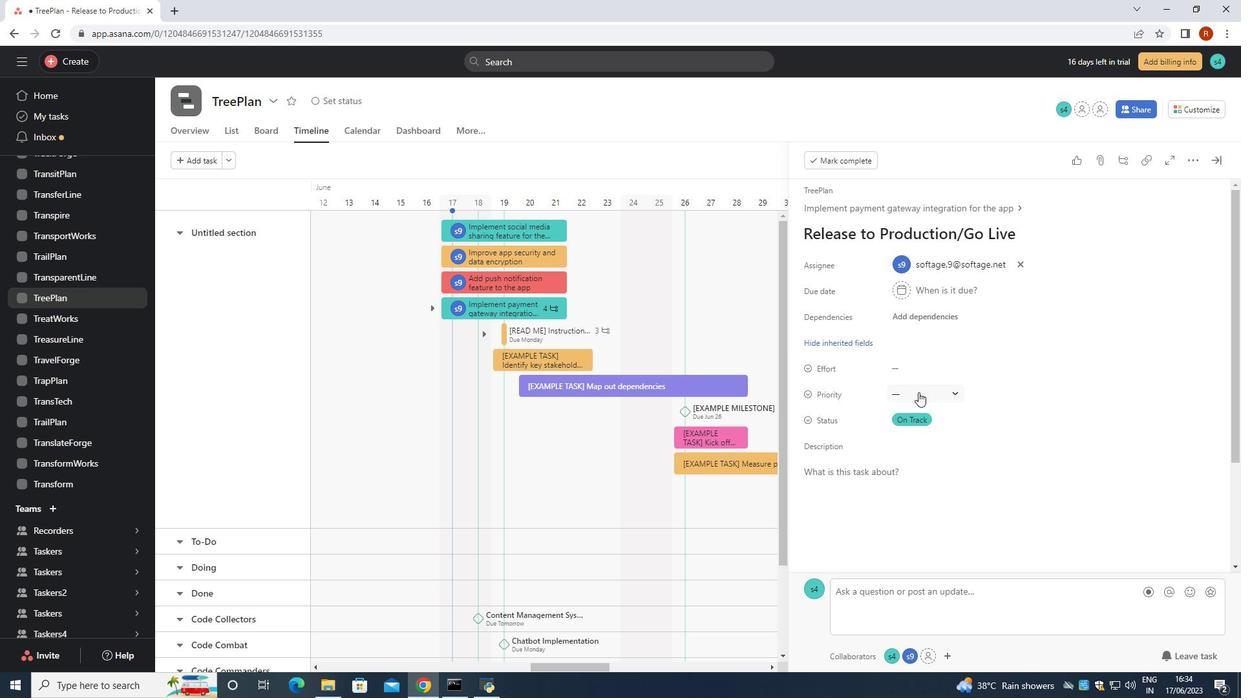 
Action: Mouse moved to (931, 478)
Screenshot: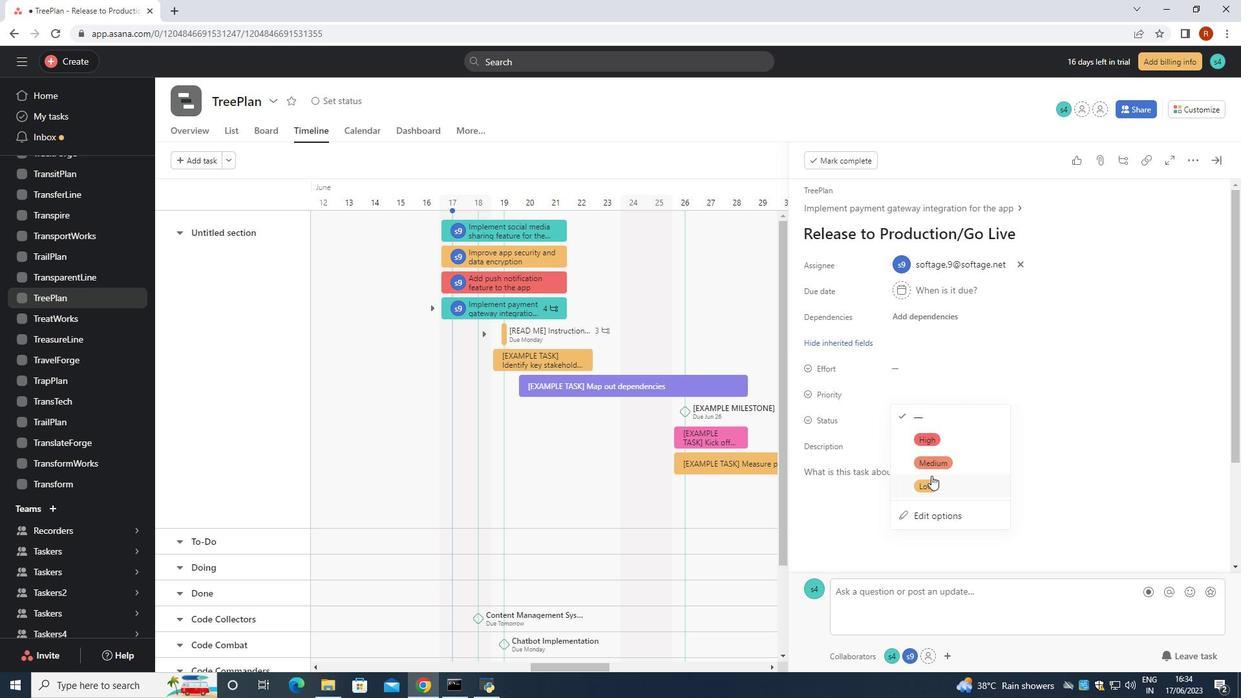 
Action: Mouse pressed left at (931, 478)
Screenshot: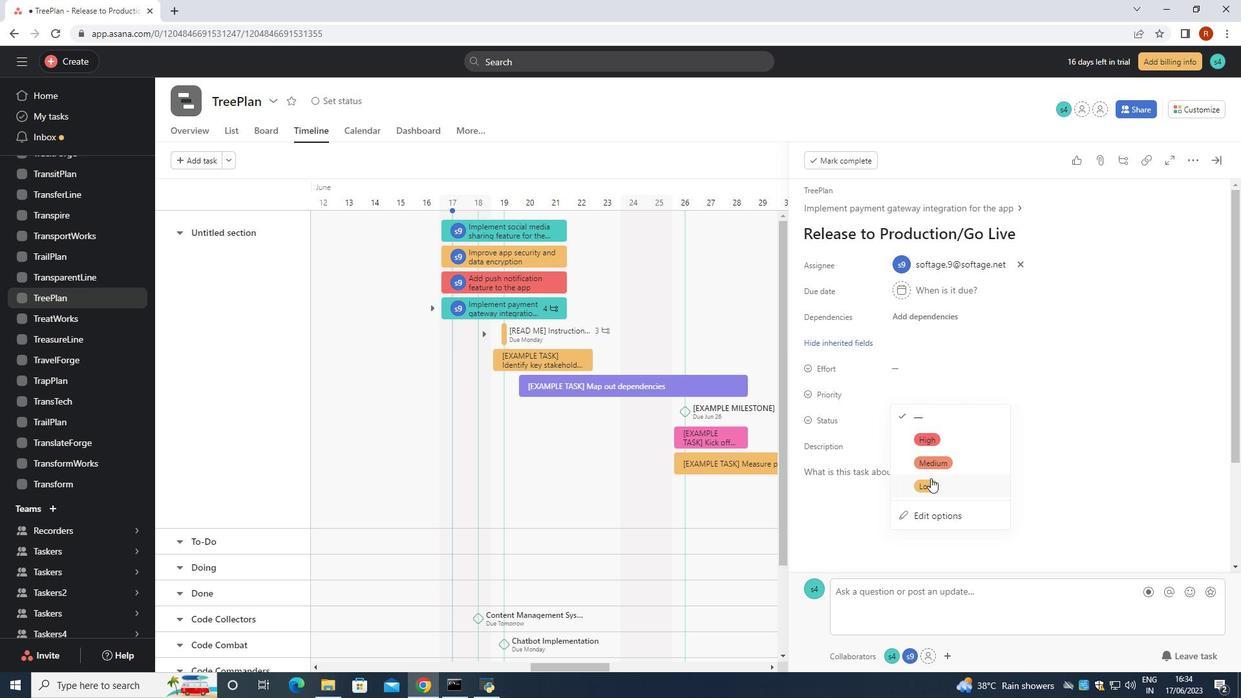 
